 Task: Change the default commit message for merge commits to "Default to pull request title".
Action: Mouse moved to (928, 148)
Screenshot: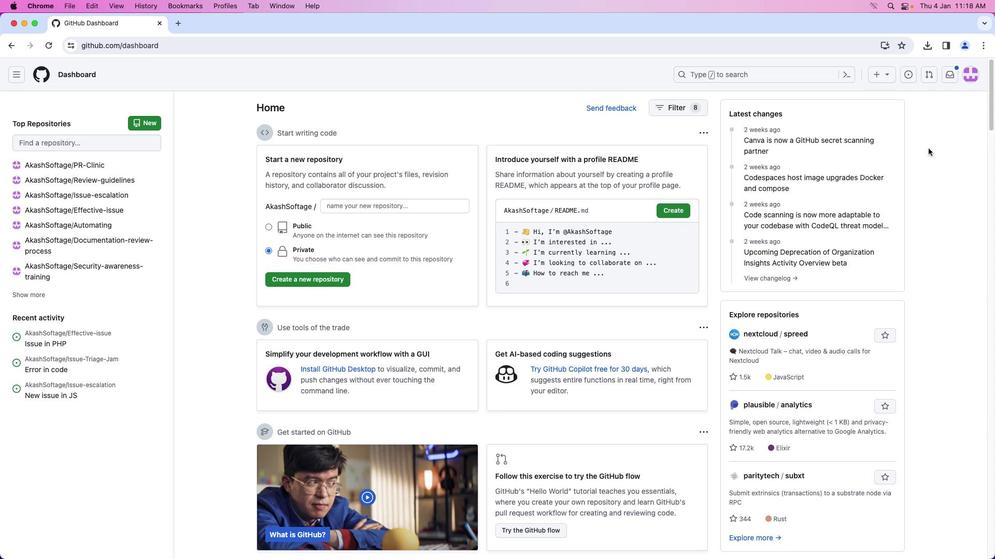 
Action: Mouse pressed left at (928, 148)
Screenshot: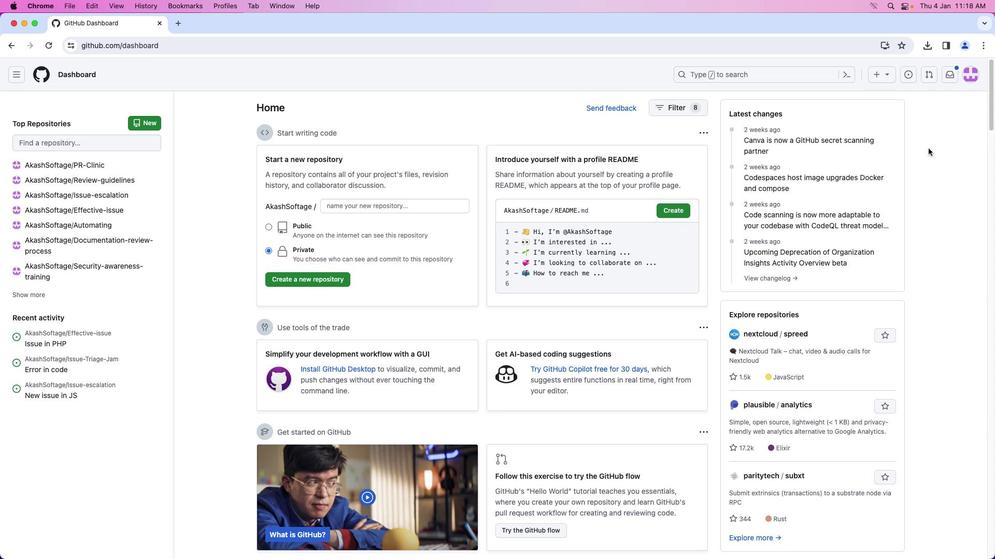 
Action: Mouse moved to (969, 81)
Screenshot: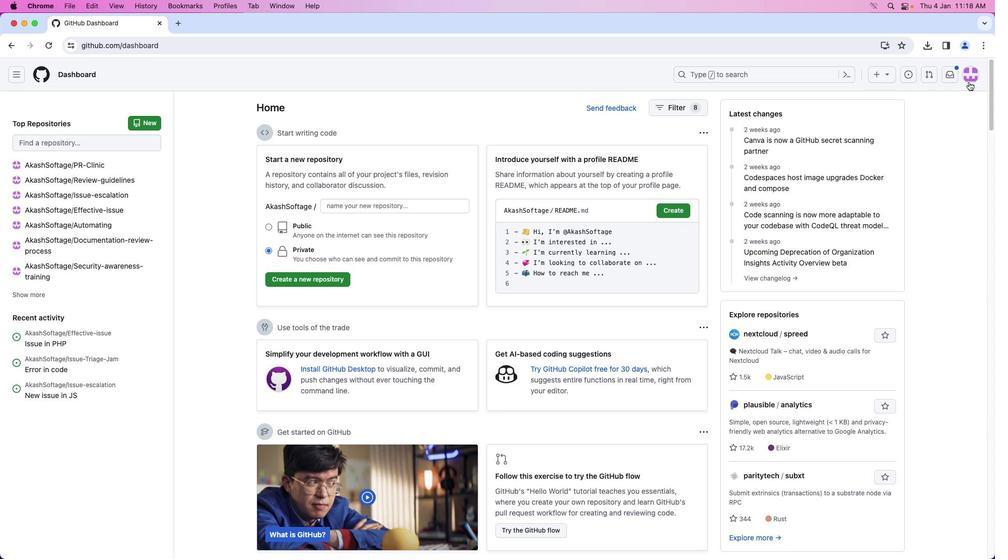 
Action: Mouse pressed left at (969, 81)
Screenshot: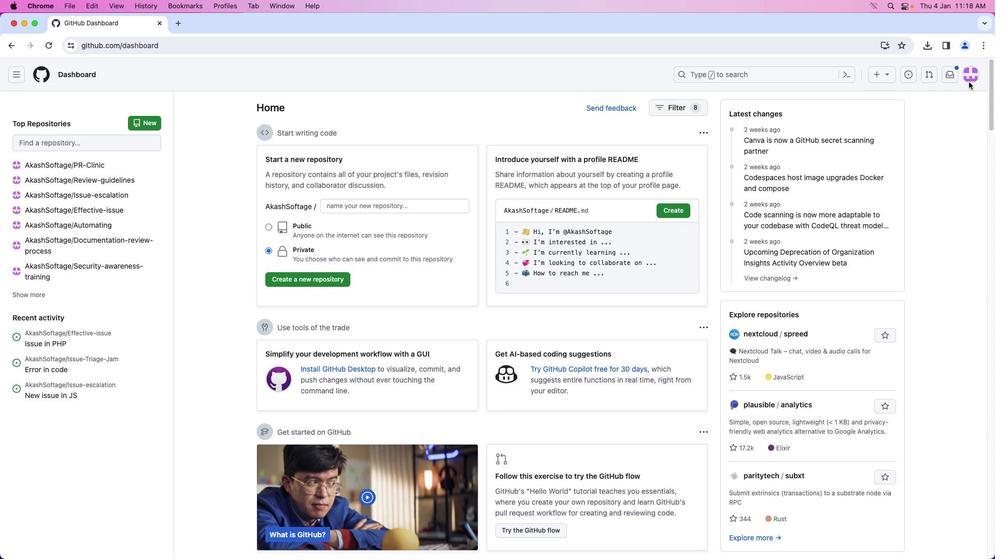
Action: Mouse moved to (936, 163)
Screenshot: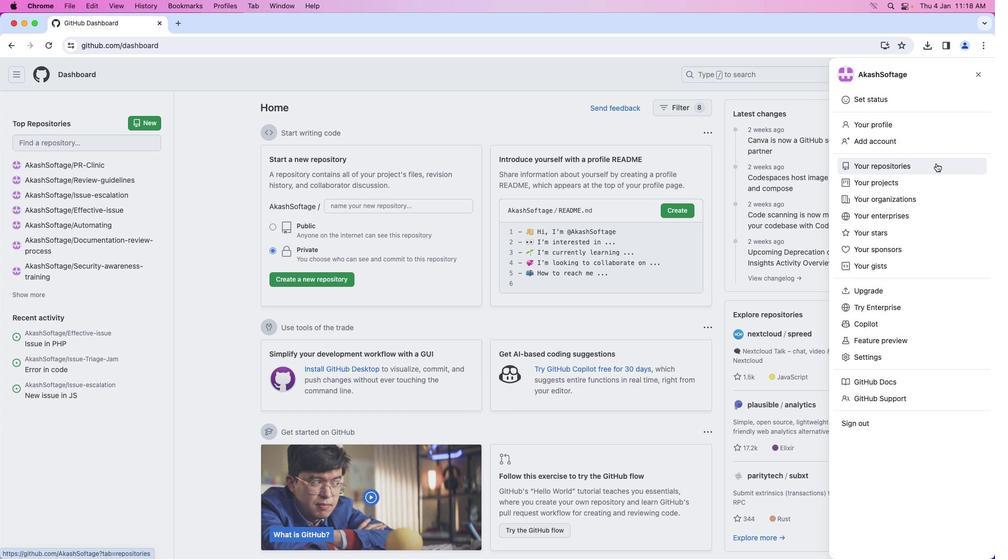
Action: Mouse pressed left at (936, 163)
Screenshot: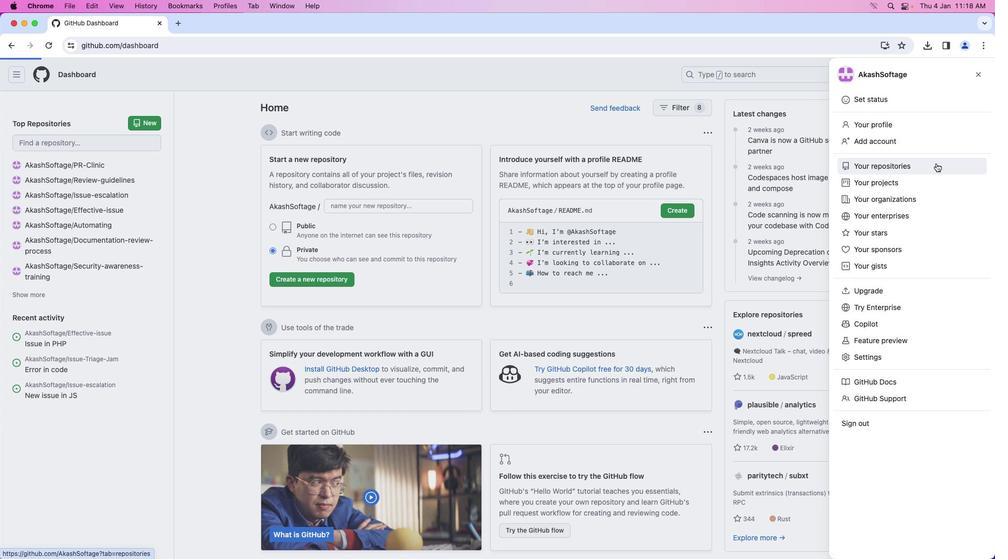 
Action: Mouse moved to (354, 172)
Screenshot: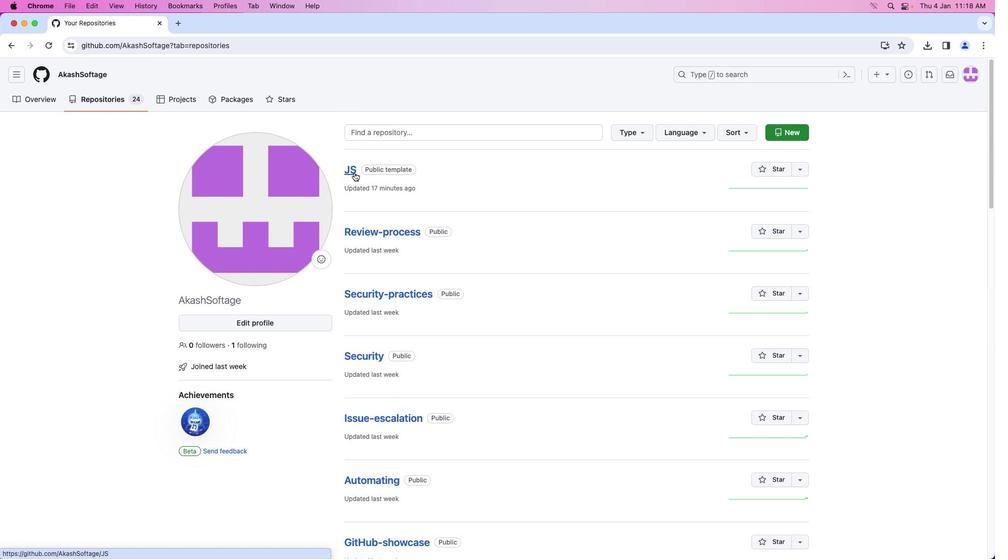 
Action: Mouse pressed left at (354, 172)
Screenshot: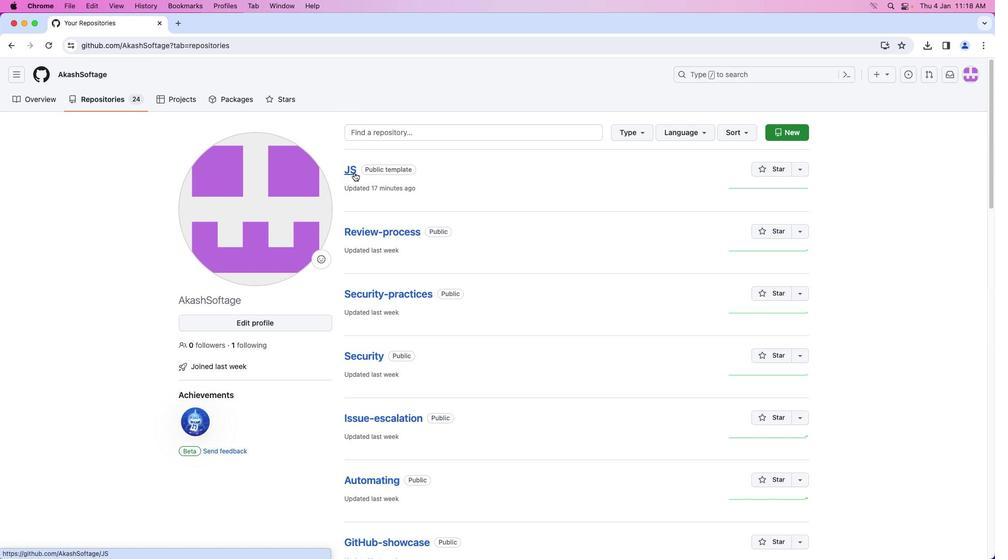 
Action: Mouse moved to (506, 101)
Screenshot: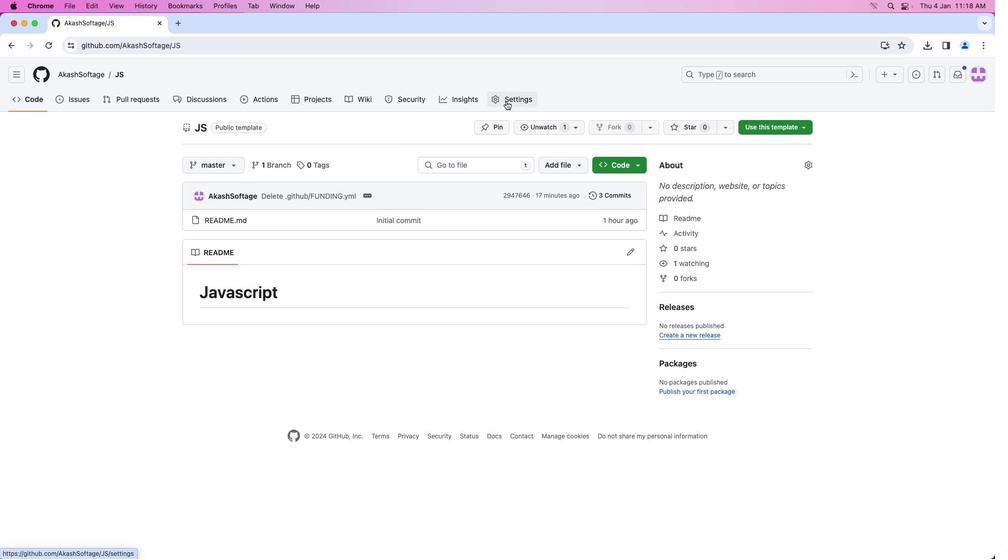 
Action: Mouse pressed left at (506, 101)
Screenshot: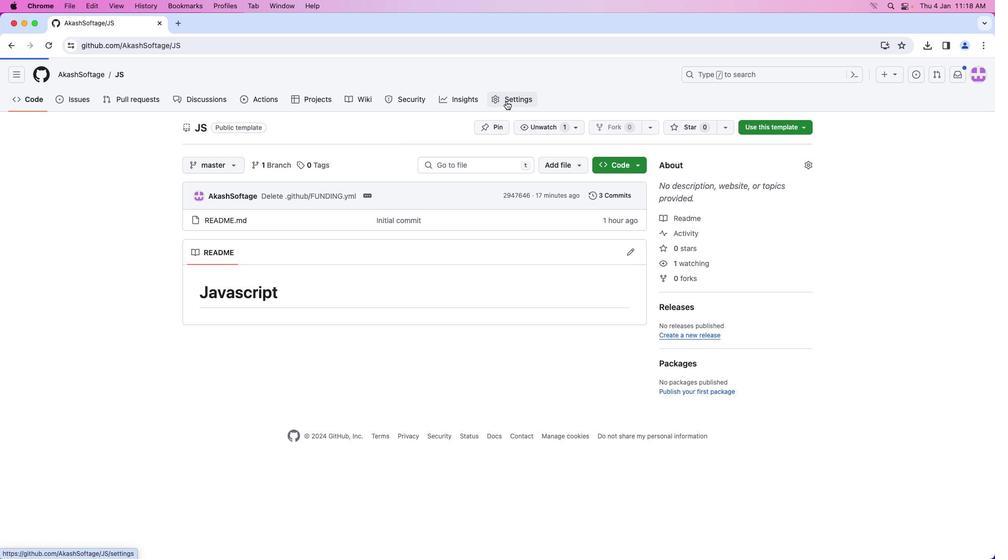 
Action: Mouse moved to (443, 160)
Screenshot: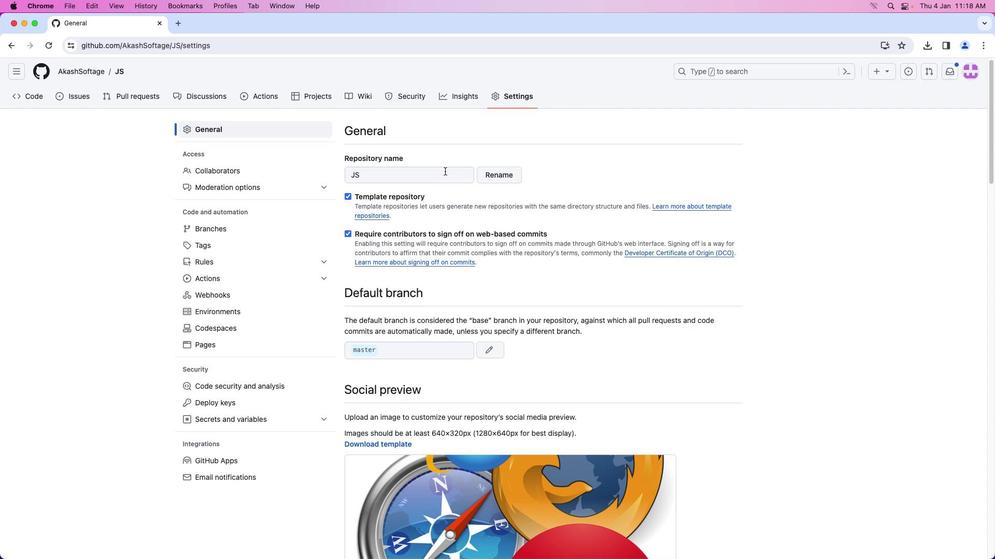 
Action: Mouse scrolled (443, 160) with delta (0, 0)
Screenshot: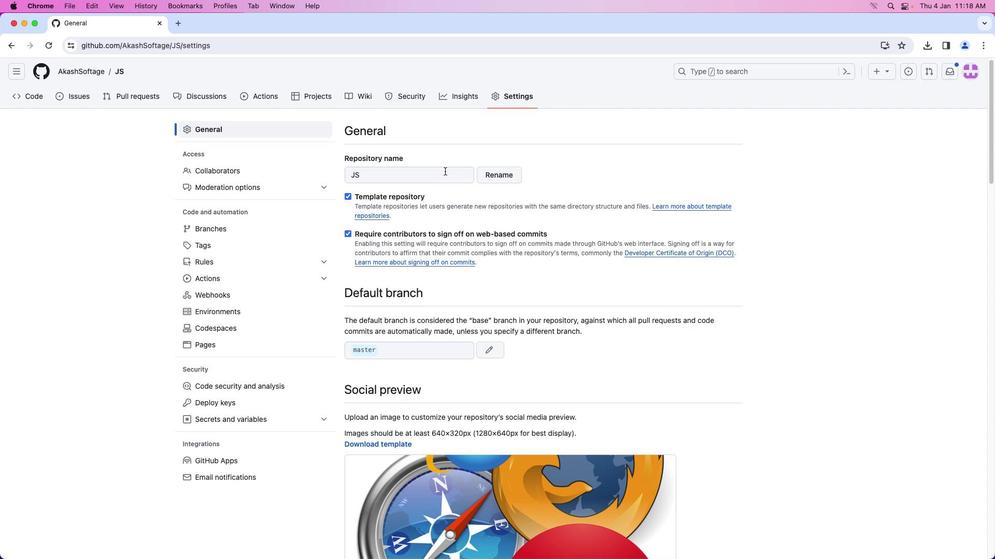 
Action: Mouse moved to (443, 170)
Screenshot: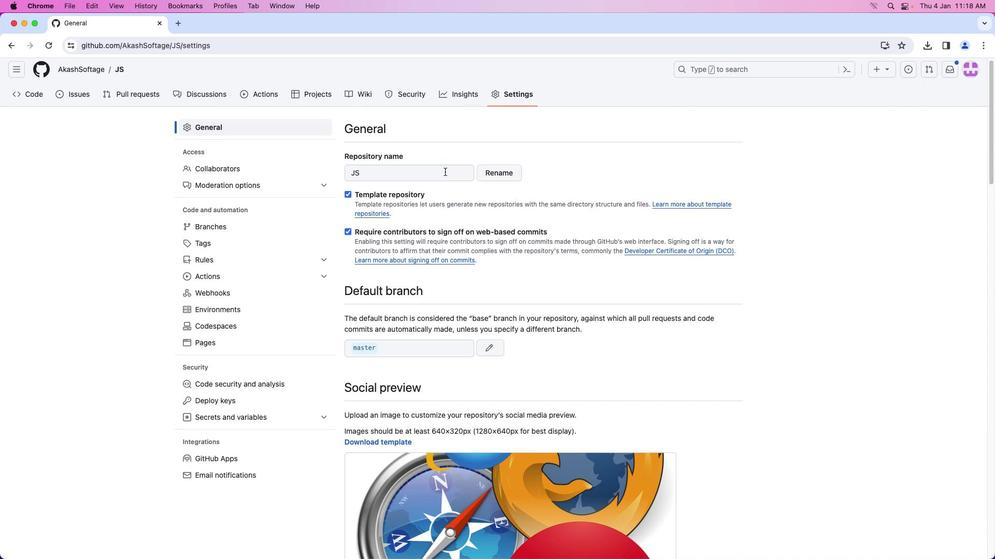 
Action: Mouse scrolled (443, 170) with delta (0, 0)
Screenshot: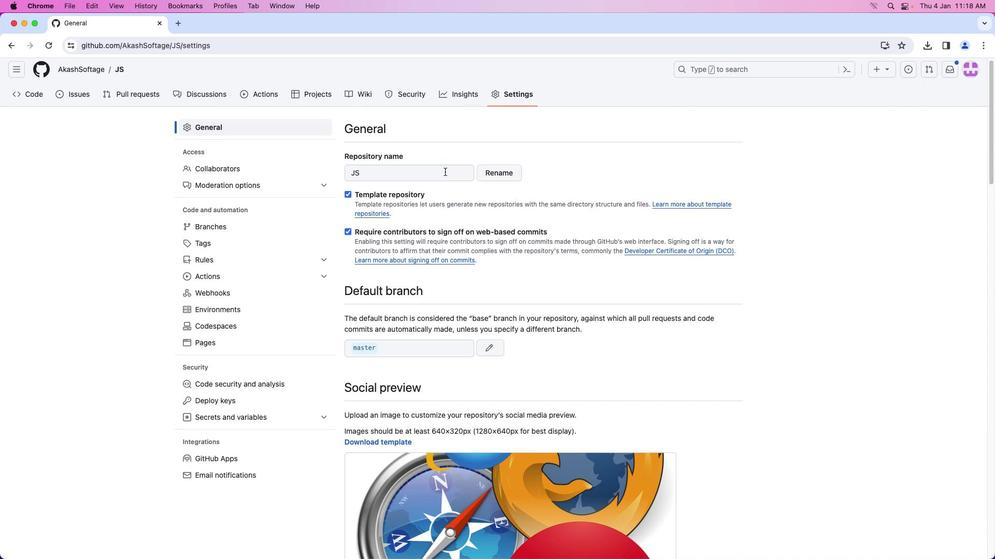 
Action: Mouse moved to (445, 171)
Screenshot: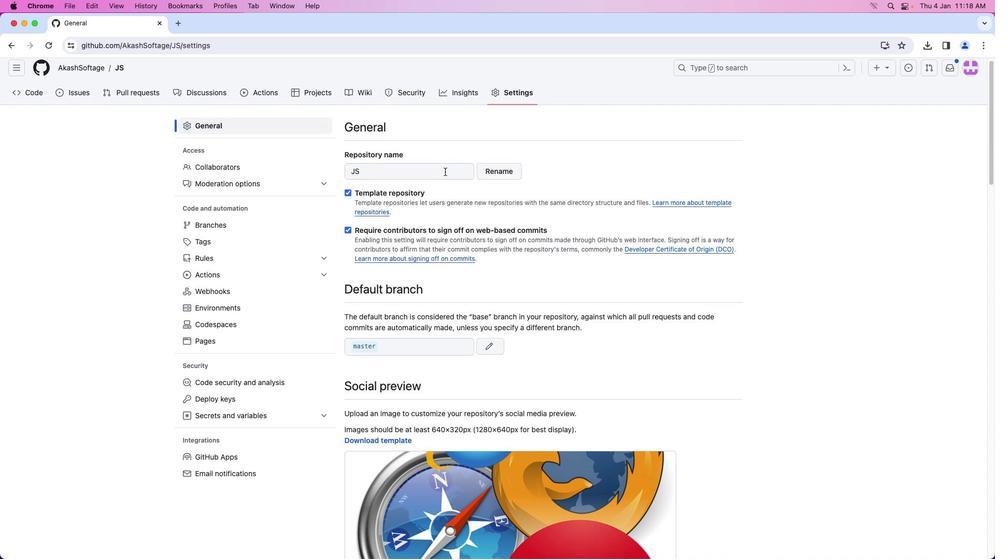 
Action: Mouse scrolled (445, 171) with delta (0, 0)
Screenshot: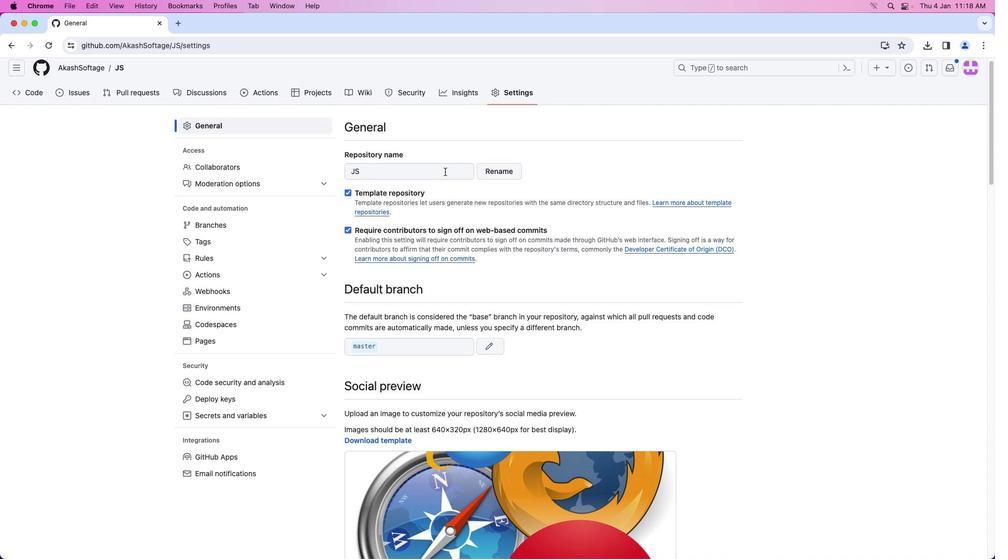 
Action: Mouse moved to (451, 173)
Screenshot: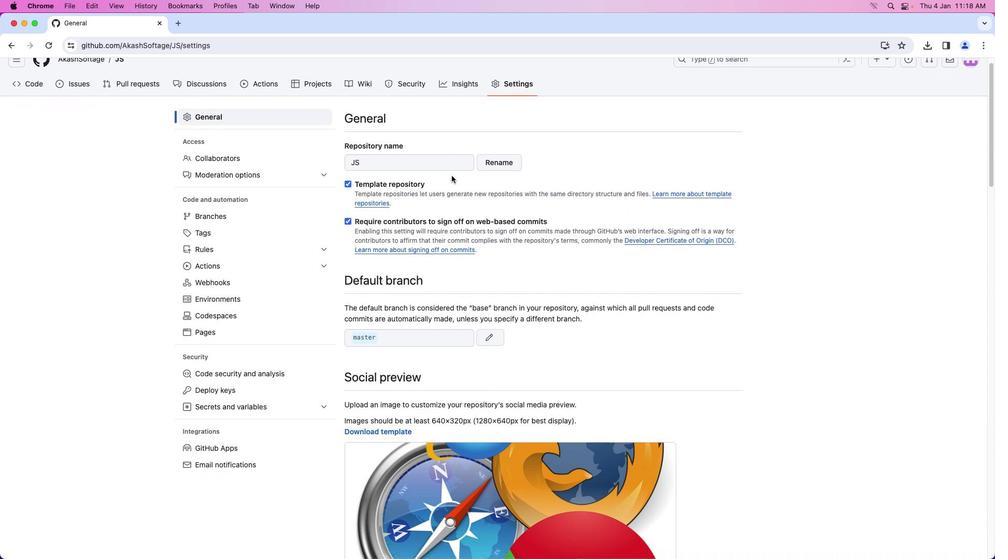 
Action: Mouse scrolled (451, 173) with delta (0, 0)
Screenshot: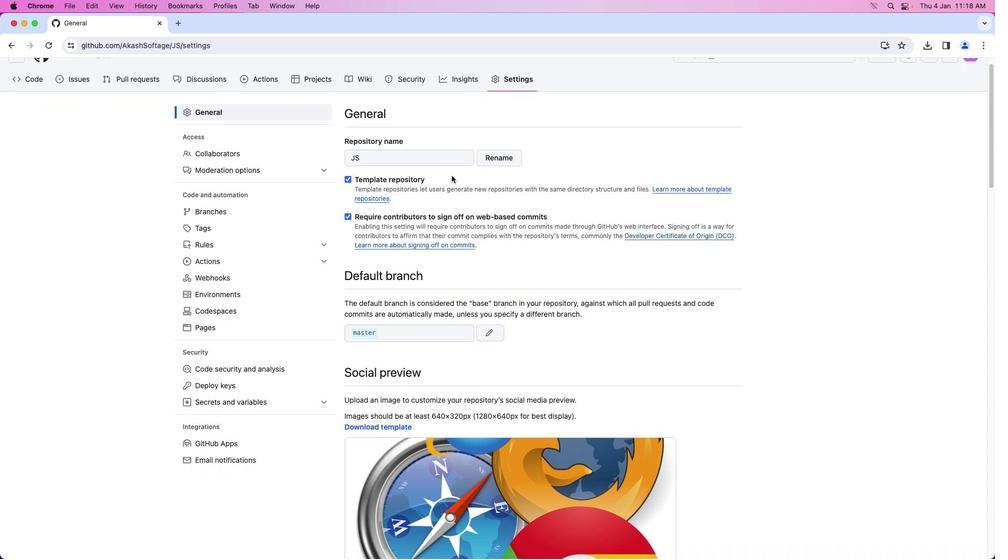 
Action: Mouse moved to (452, 174)
Screenshot: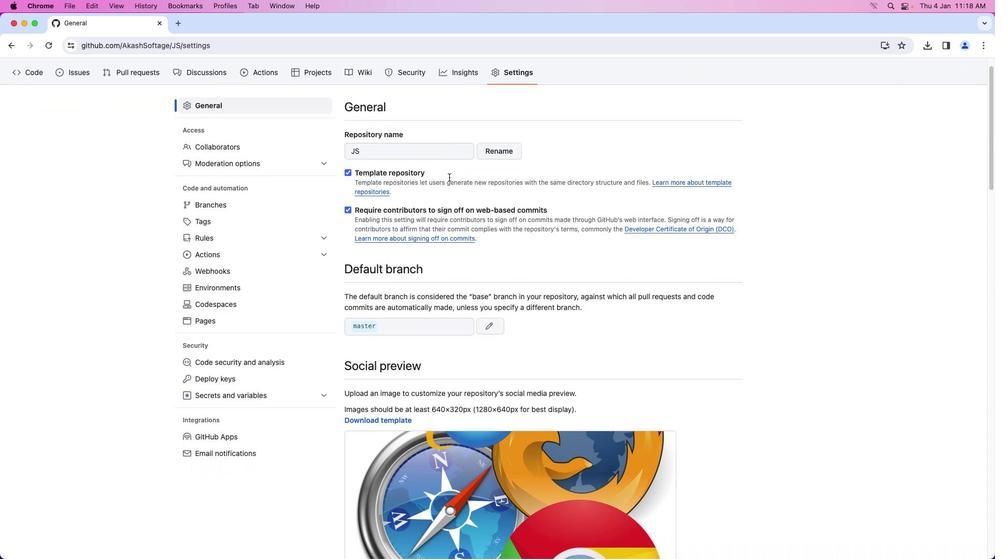
Action: Mouse scrolled (452, 174) with delta (0, 0)
Screenshot: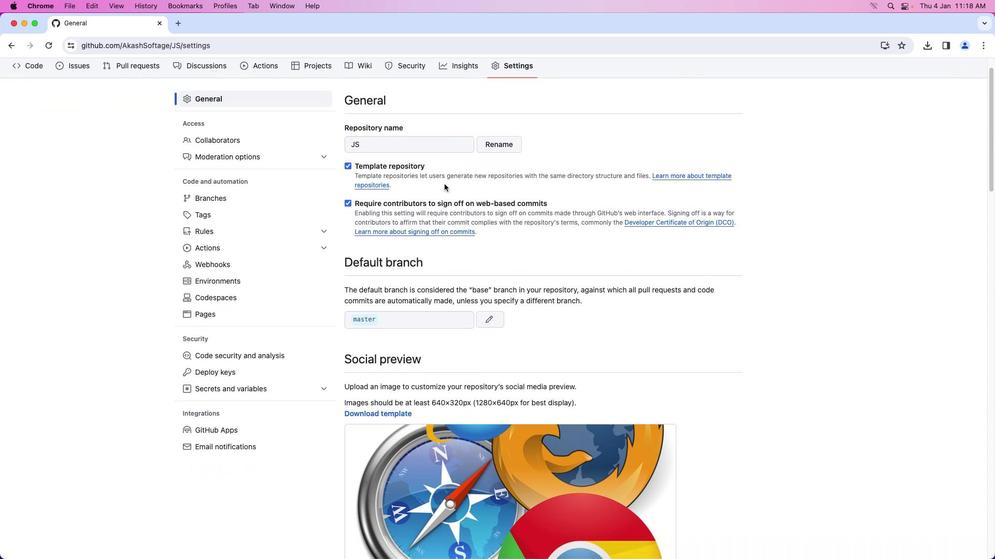 
Action: Mouse moved to (452, 175)
Screenshot: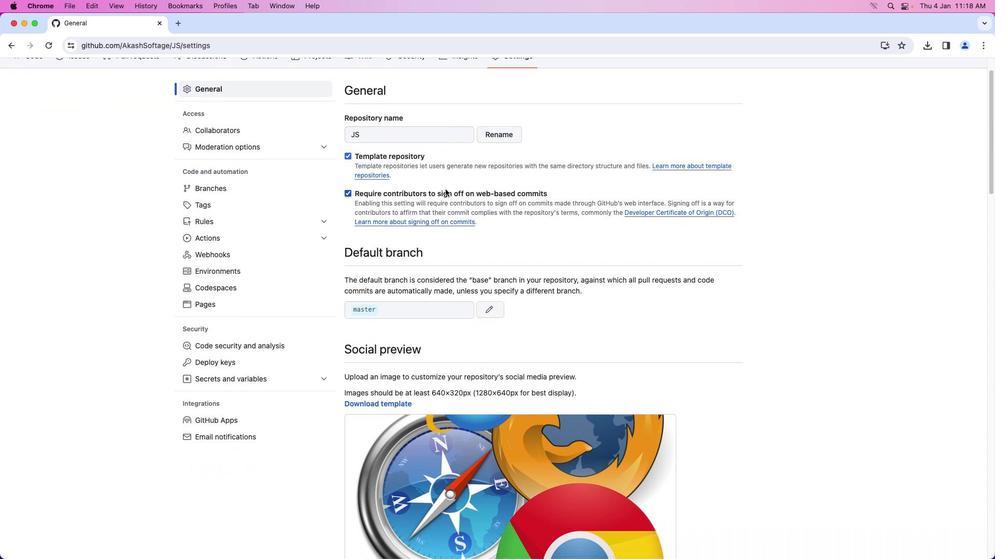 
Action: Mouse scrolled (452, 175) with delta (0, 0)
Screenshot: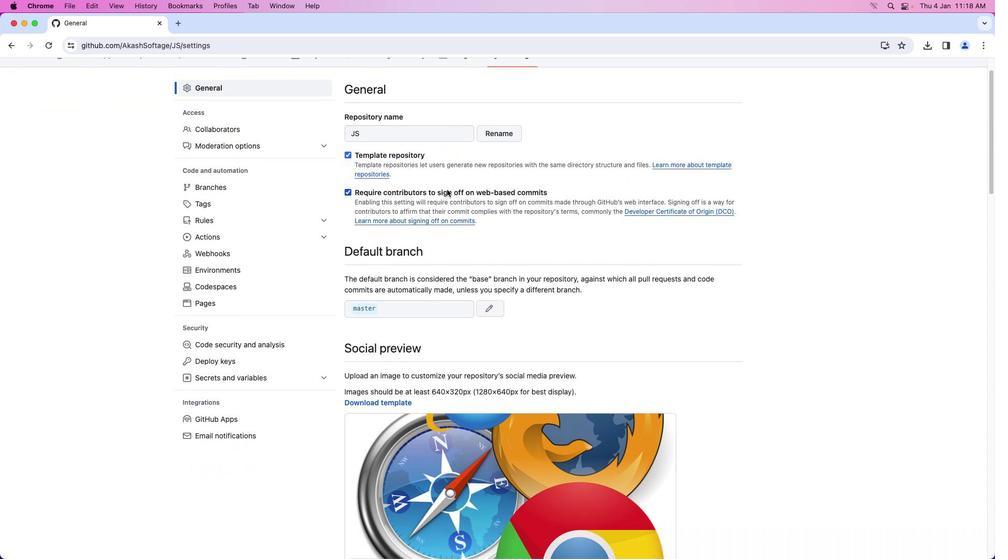 
Action: Mouse moved to (453, 193)
Screenshot: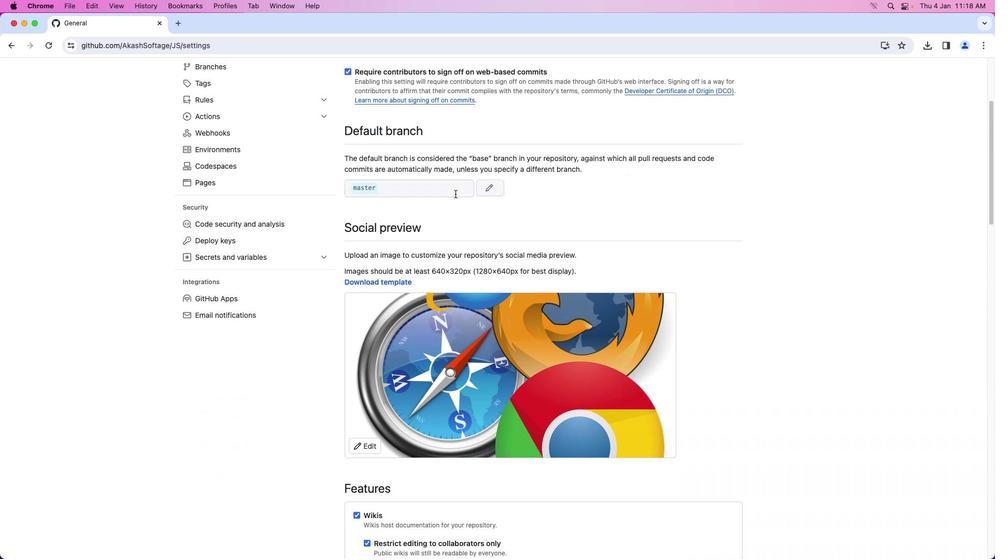
Action: Mouse scrolled (453, 193) with delta (0, 0)
Screenshot: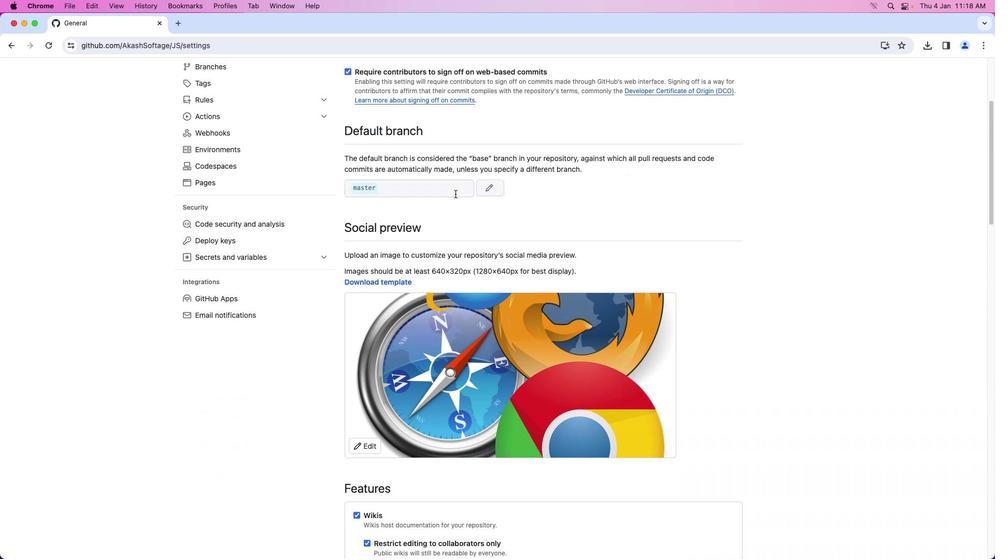 
Action: Mouse moved to (454, 193)
Screenshot: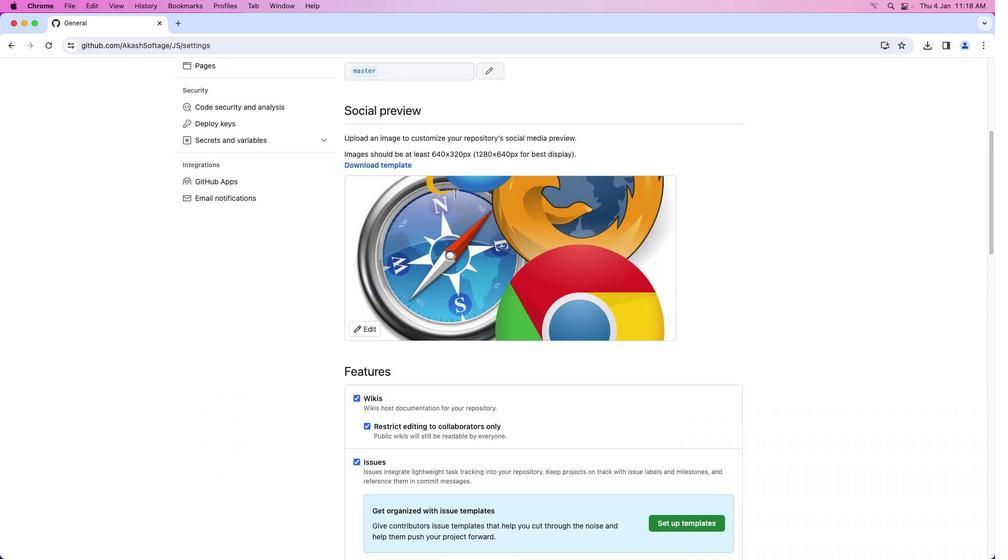 
Action: Mouse scrolled (454, 193) with delta (0, 0)
Screenshot: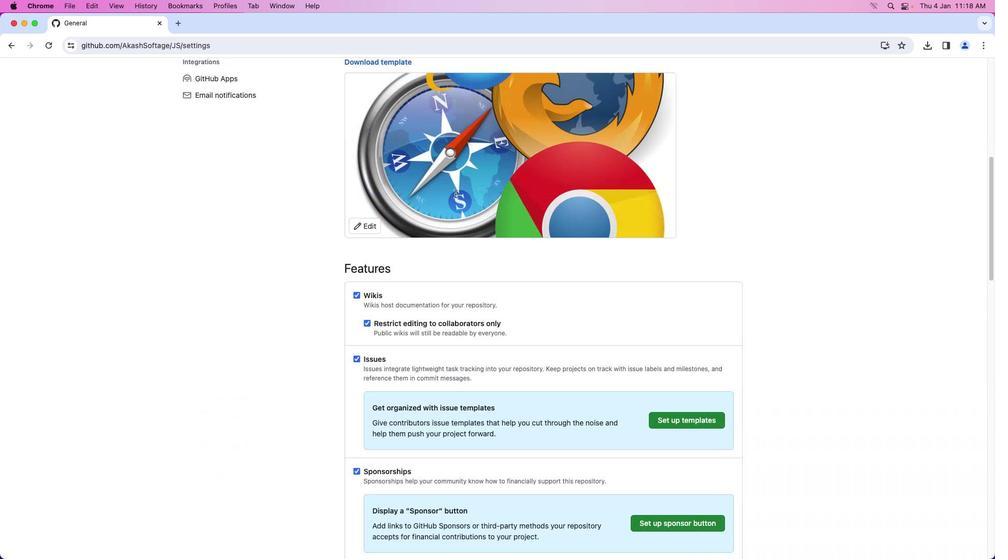 
Action: Mouse moved to (455, 193)
Screenshot: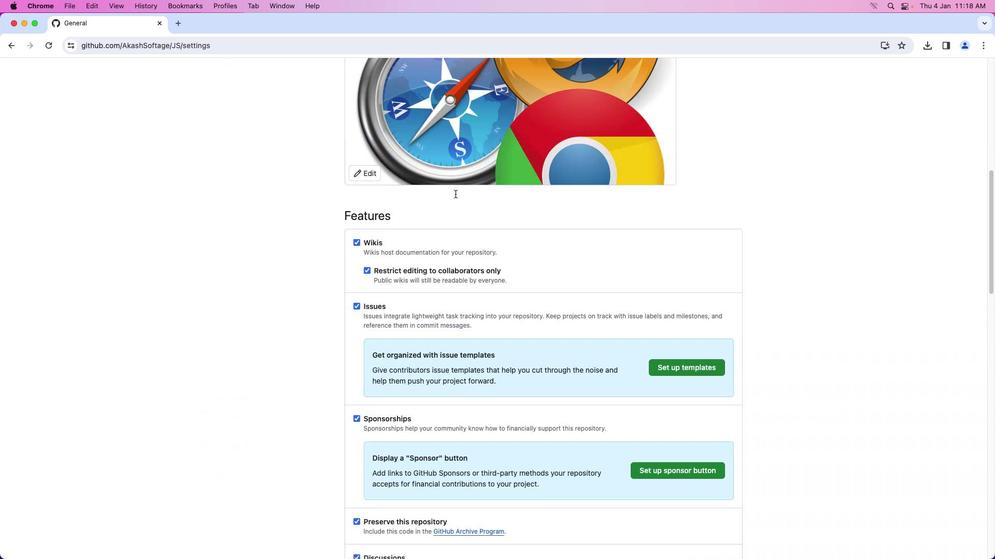 
Action: Mouse scrolled (455, 193) with delta (0, 0)
Screenshot: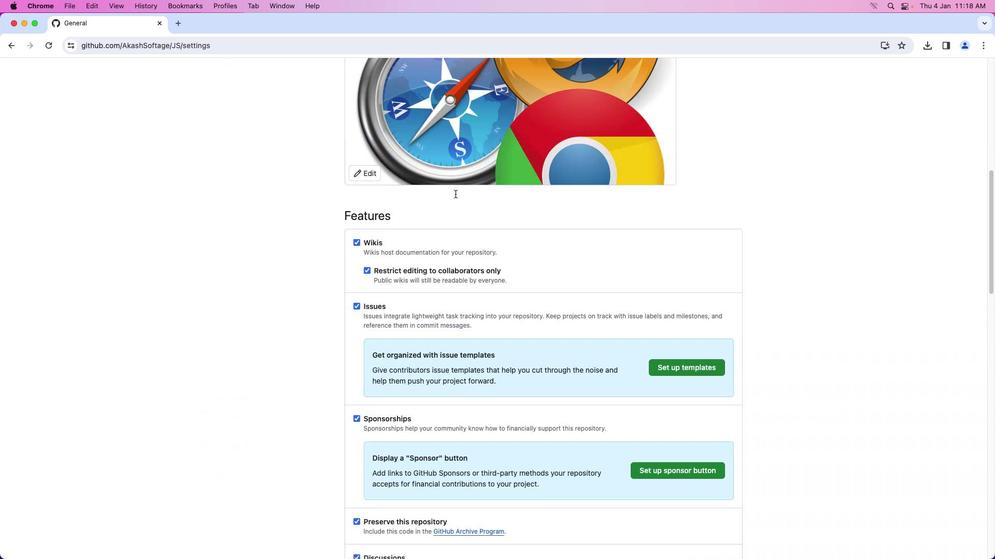 
Action: Mouse moved to (455, 193)
Screenshot: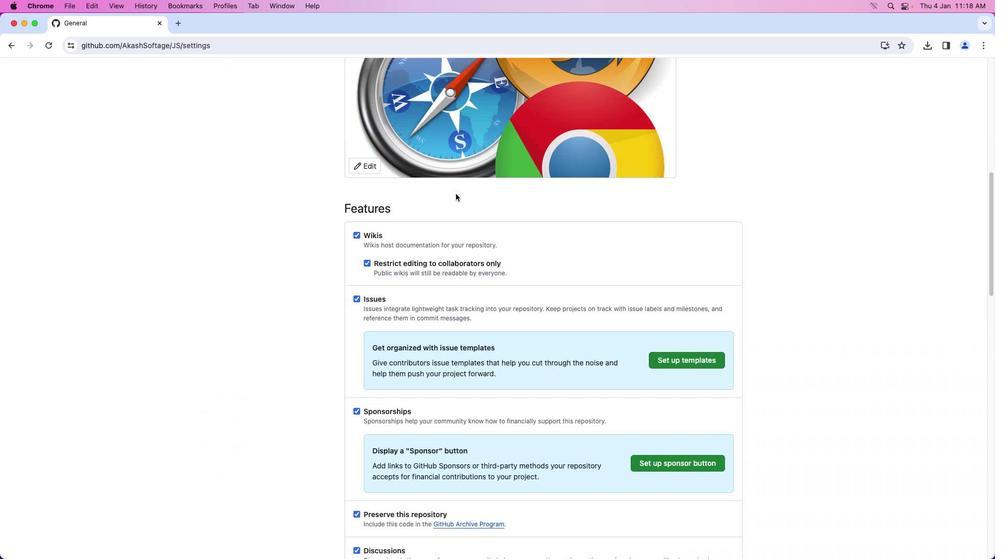 
Action: Mouse scrolled (455, 193) with delta (0, -1)
Screenshot: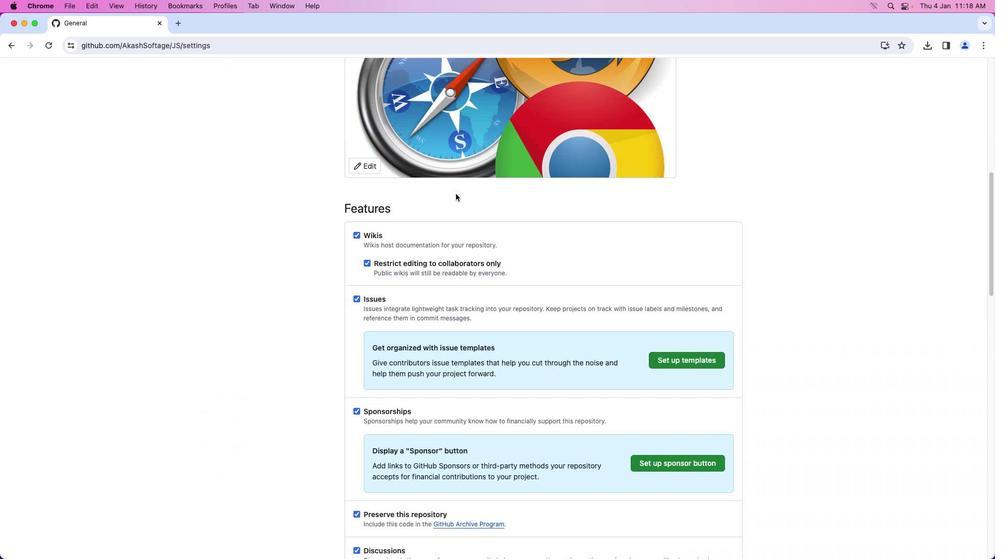 
Action: Mouse scrolled (455, 193) with delta (0, -2)
Screenshot: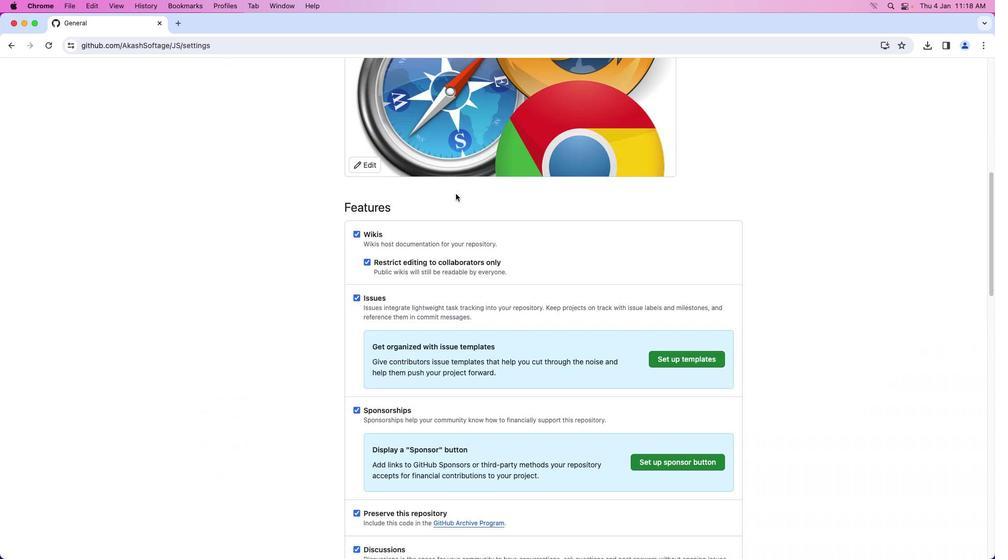 
Action: Mouse scrolled (455, 193) with delta (0, -2)
Screenshot: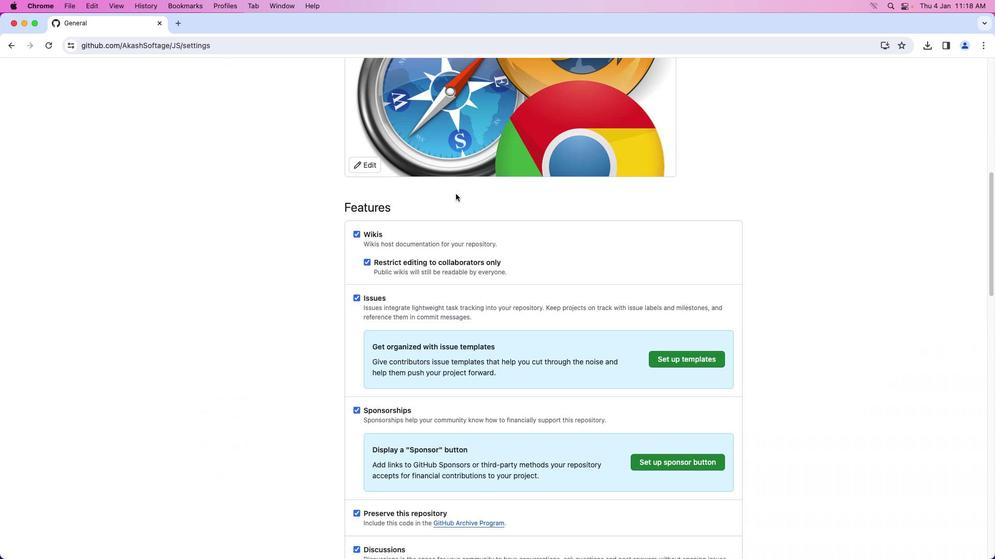 
Action: Mouse moved to (456, 194)
Screenshot: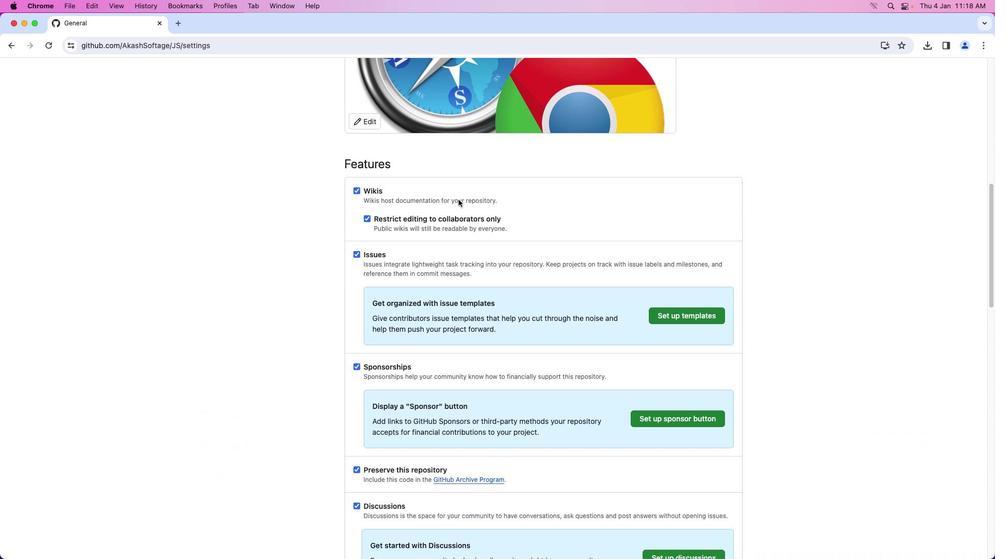 
Action: Mouse scrolled (456, 194) with delta (0, 0)
Screenshot: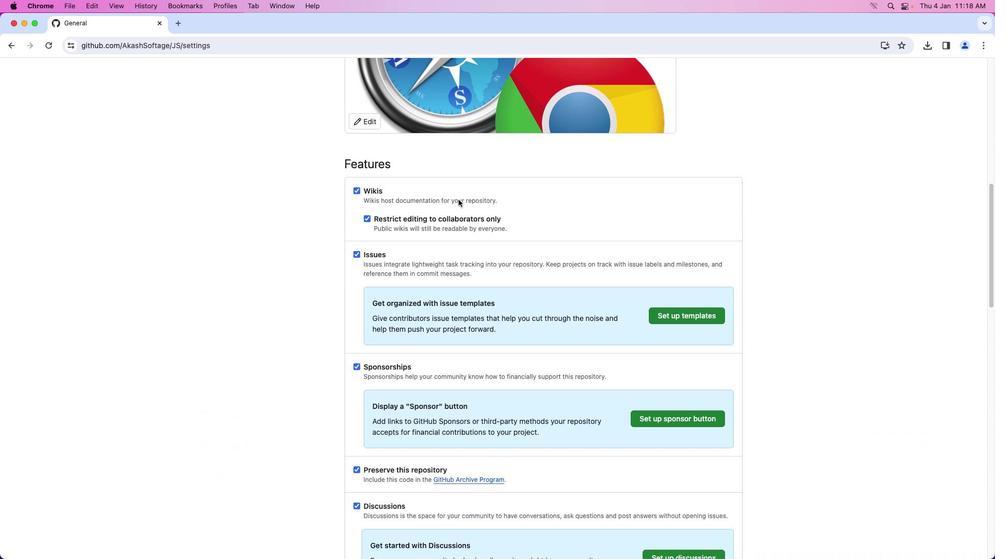 
Action: Mouse moved to (457, 198)
Screenshot: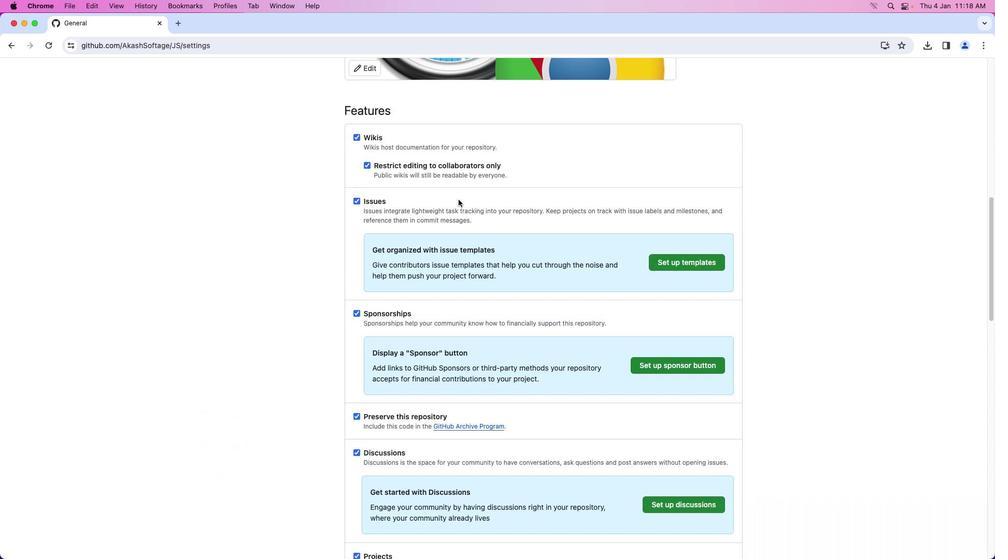 
Action: Mouse scrolled (457, 198) with delta (0, 0)
Screenshot: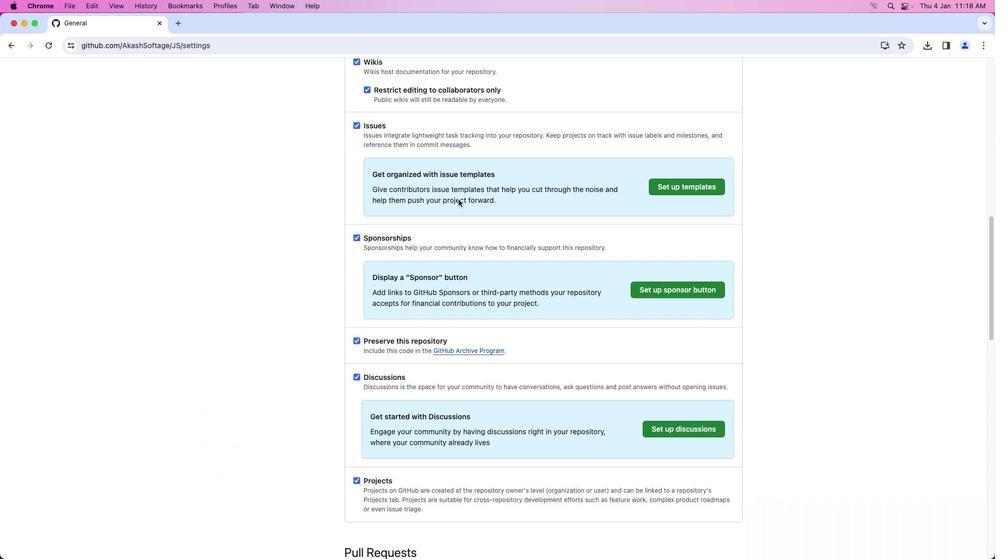 
Action: Mouse moved to (458, 199)
Screenshot: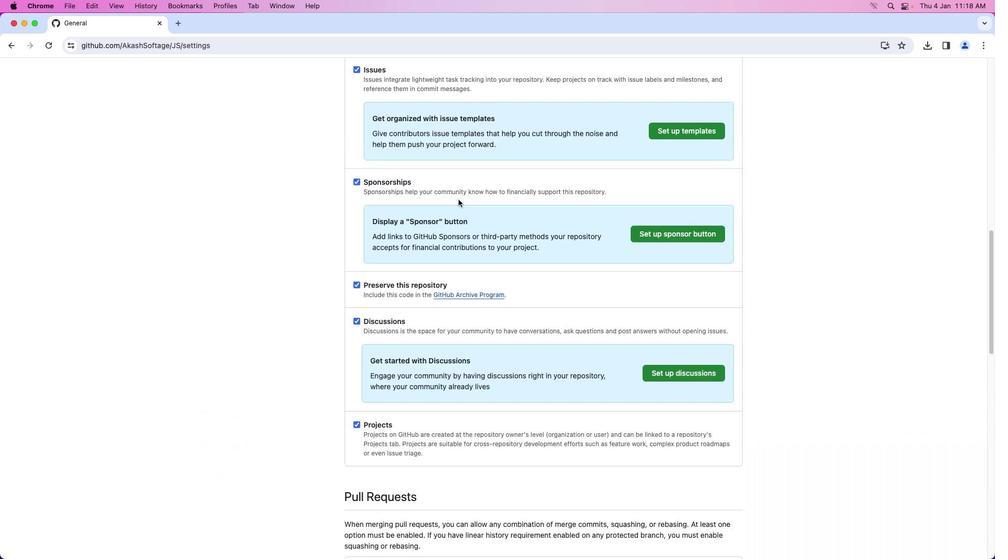 
Action: Mouse scrolled (458, 199) with delta (0, 0)
Screenshot: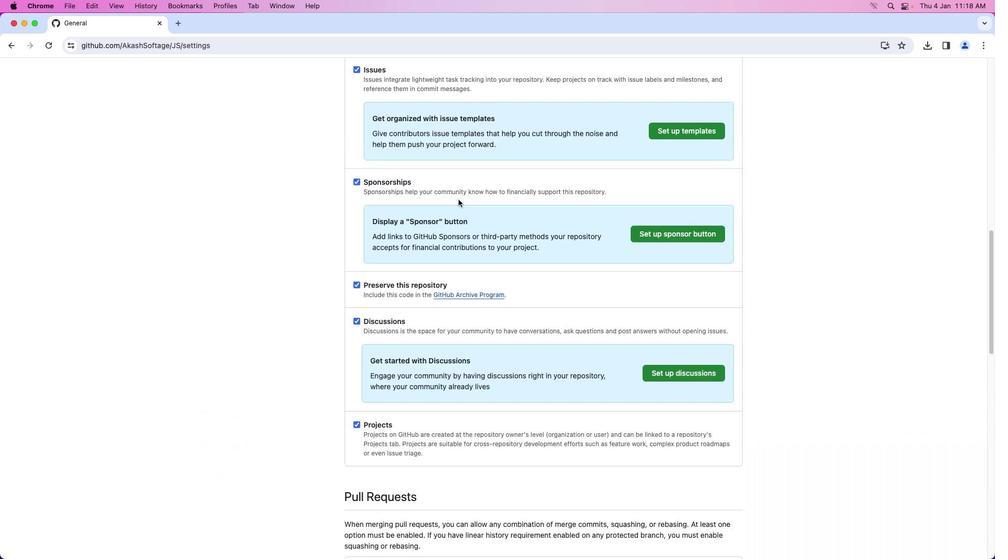 
Action: Mouse moved to (458, 199)
Screenshot: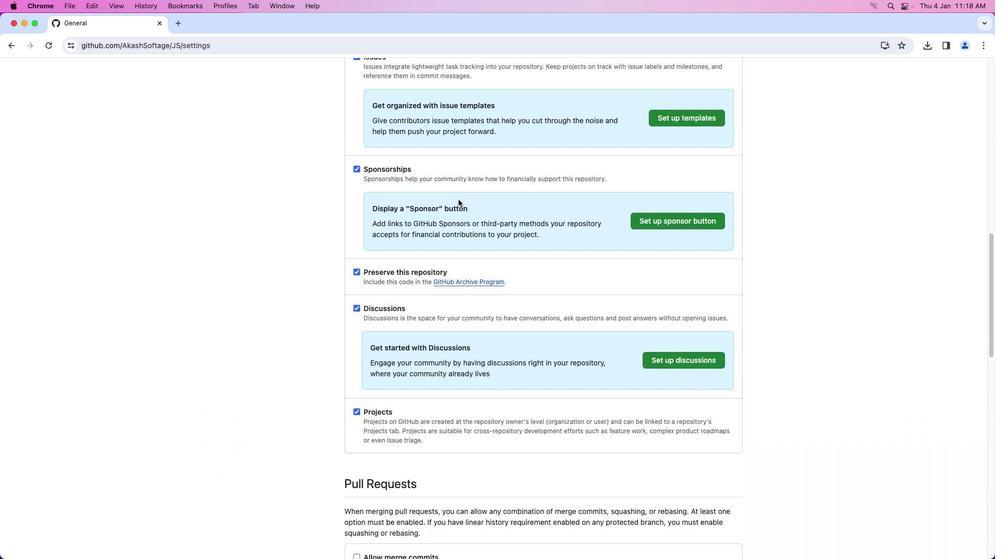 
Action: Mouse scrolled (458, 199) with delta (0, -1)
Screenshot: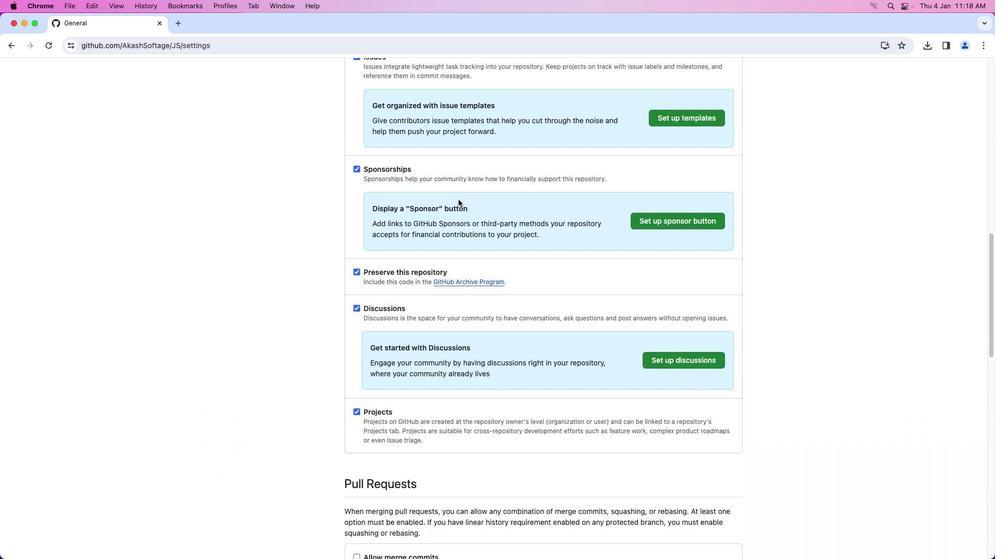
Action: Mouse moved to (458, 199)
Screenshot: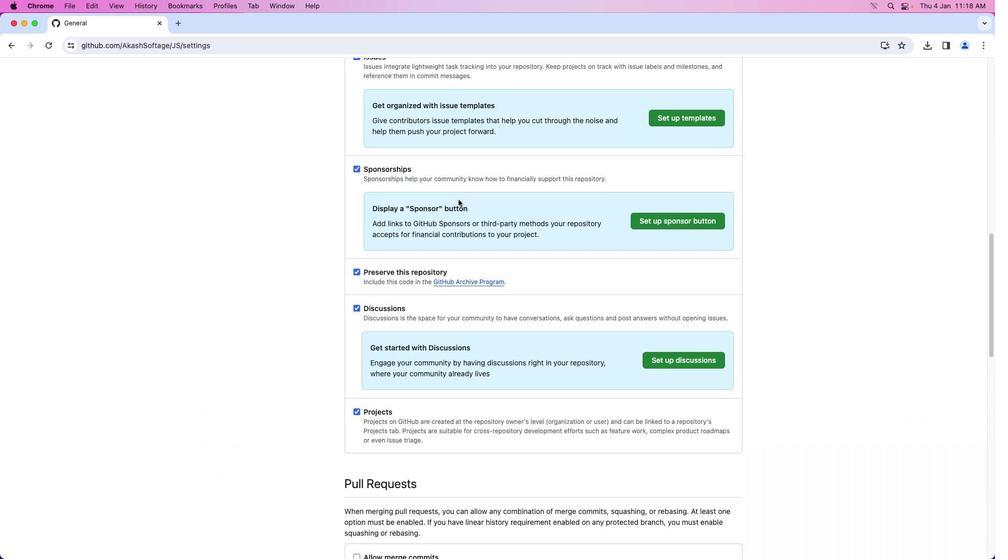 
Action: Mouse scrolled (458, 199) with delta (0, -1)
Screenshot: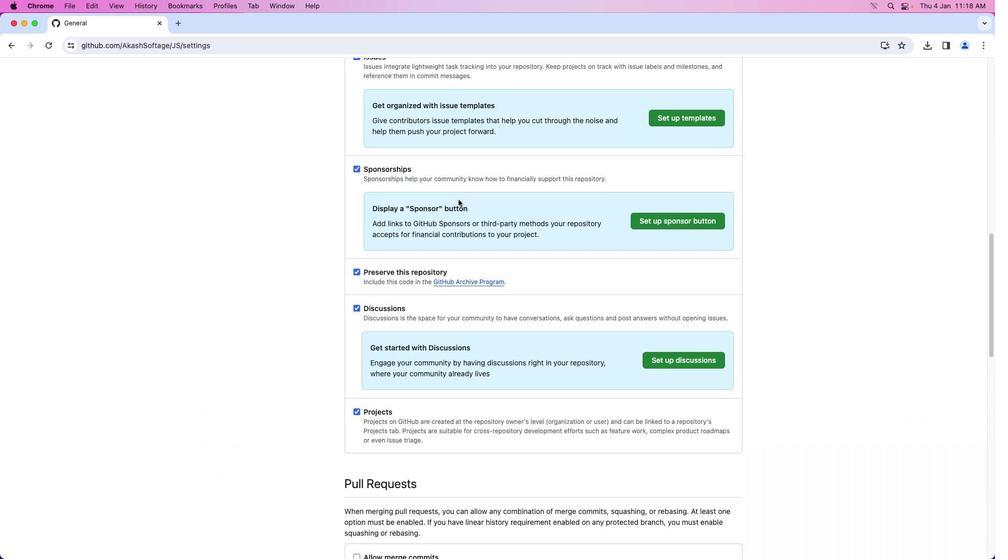 
Action: Mouse moved to (458, 200)
Screenshot: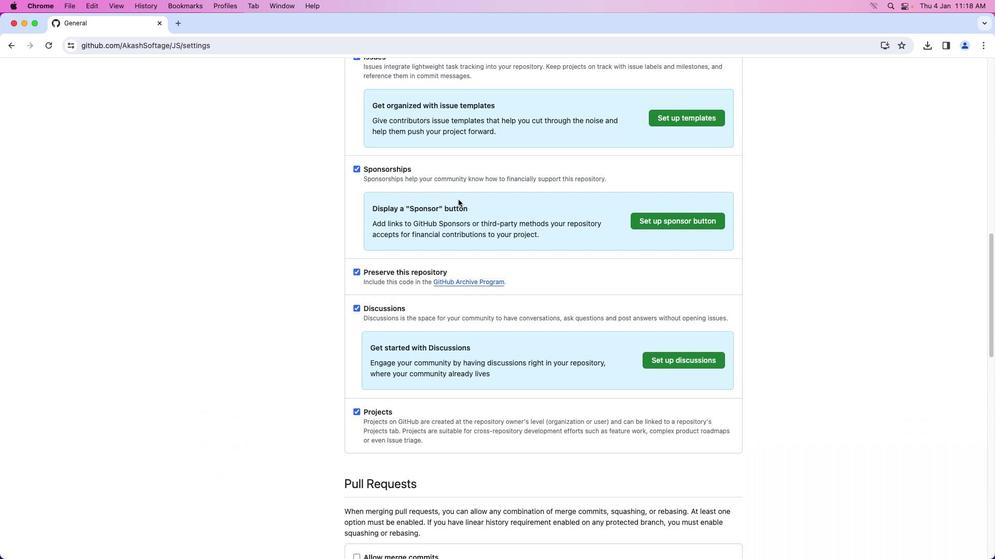 
Action: Mouse scrolled (458, 200) with delta (0, 0)
Screenshot: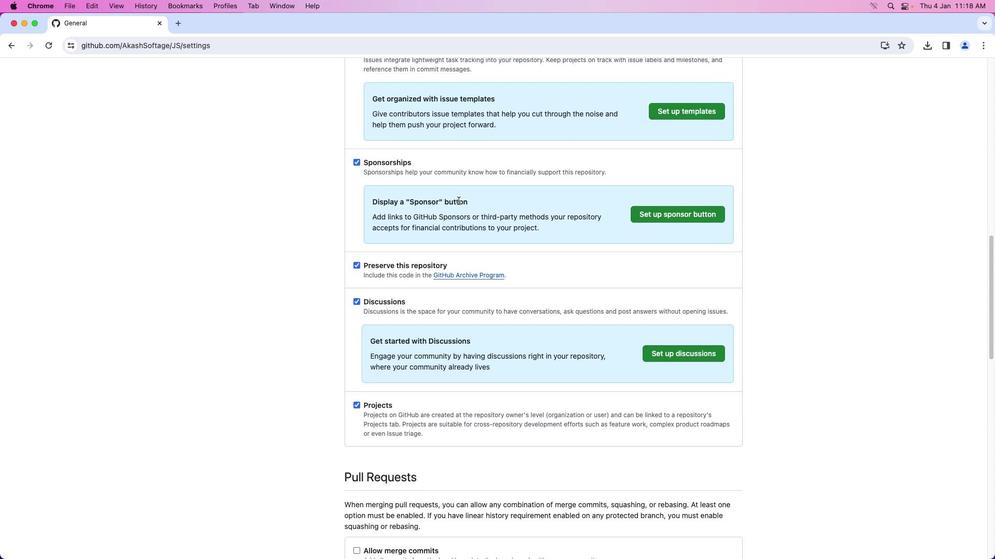 
Action: Mouse moved to (458, 200)
Screenshot: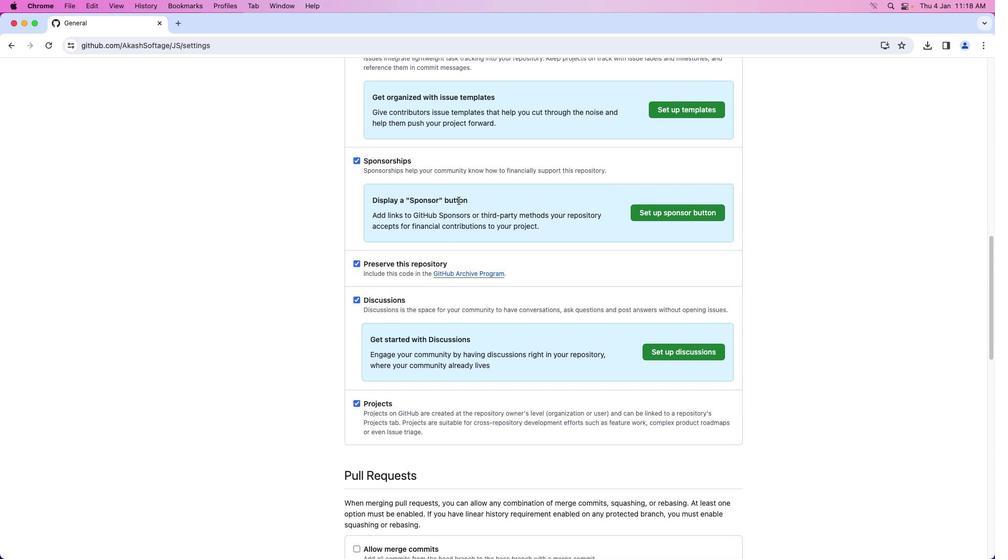 
Action: Mouse scrolled (458, 200) with delta (0, 0)
Screenshot: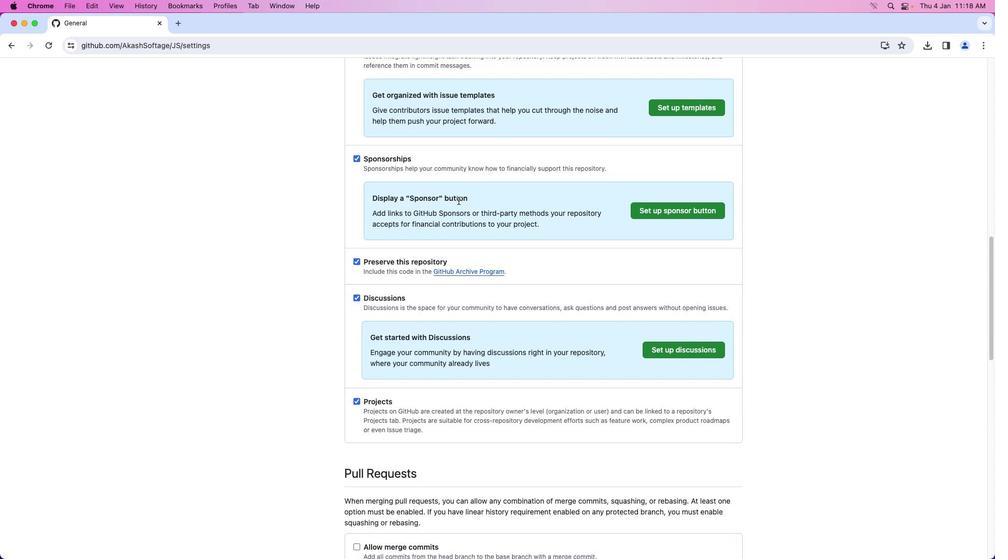 
Action: Mouse moved to (458, 200)
Screenshot: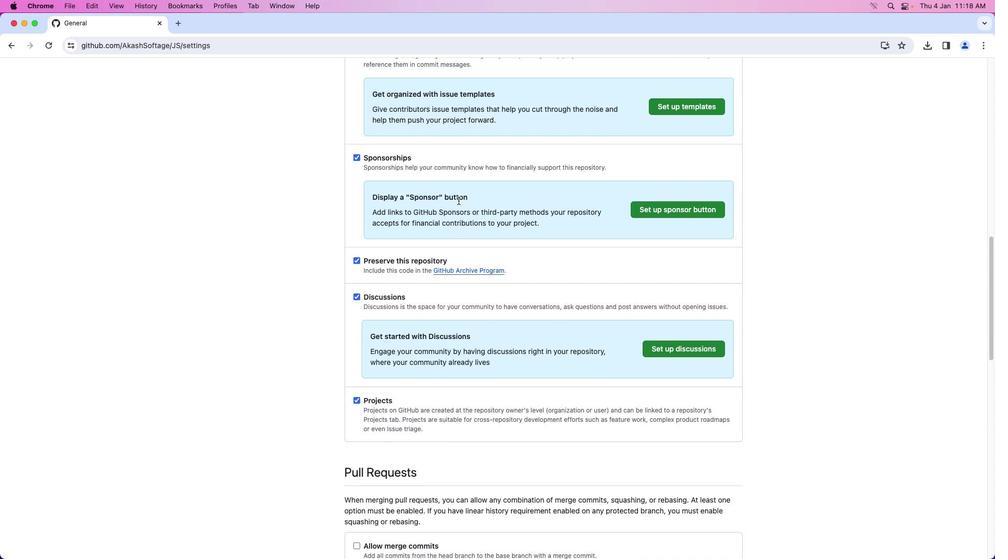 
Action: Mouse scrolled (458, 200) with delta (0, 0)
Screenshot: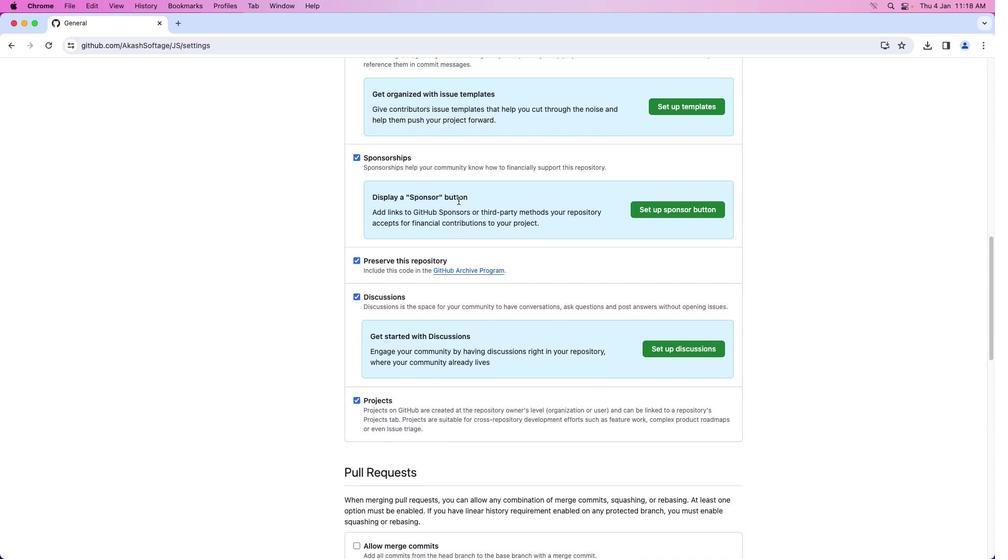 
Action: Mouse scrolled (458, 200) with delta (0, 0)
Screenshot: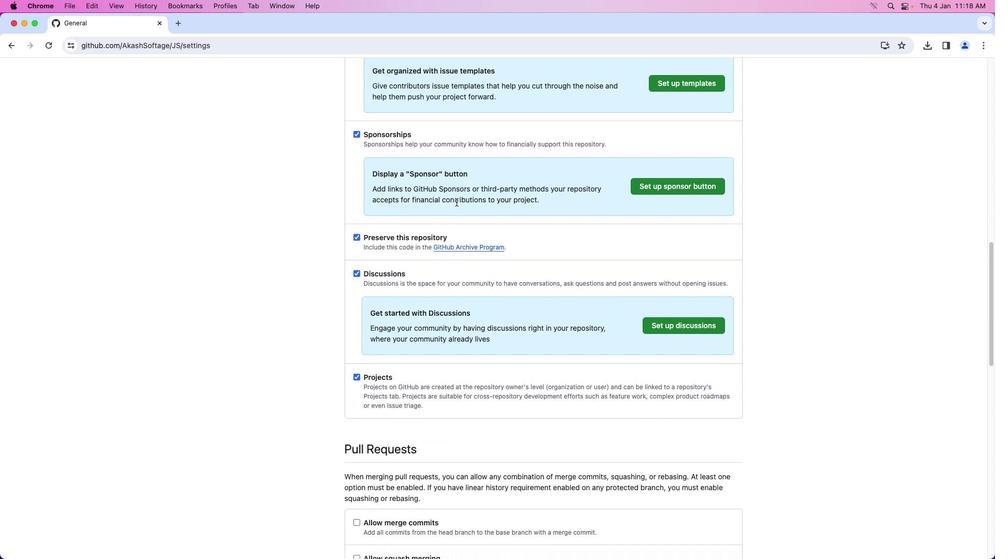 
Action: Mouse moved to (458, 201)
Screenshot: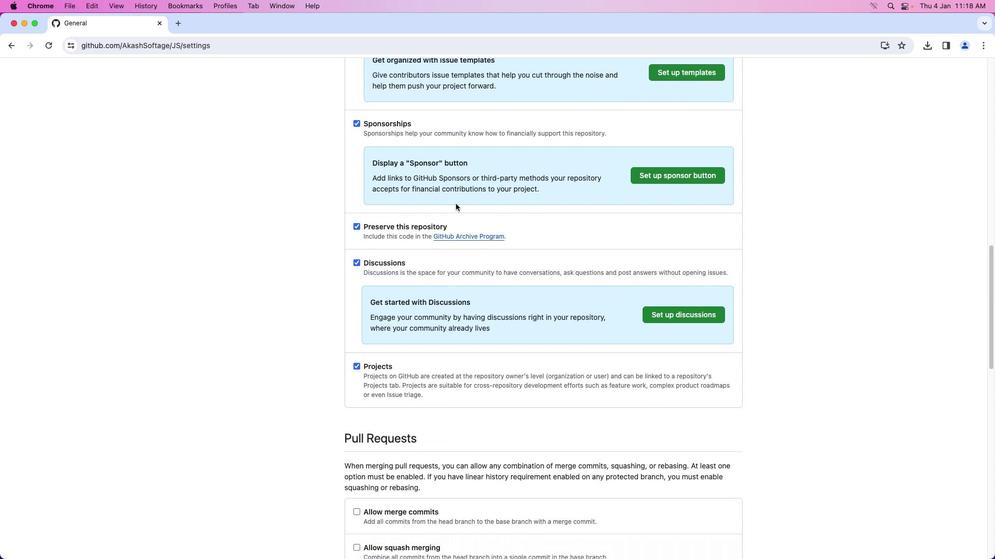 
Action: Mouse scrolled (458, 201) with delta (0, 0)
Screenshot: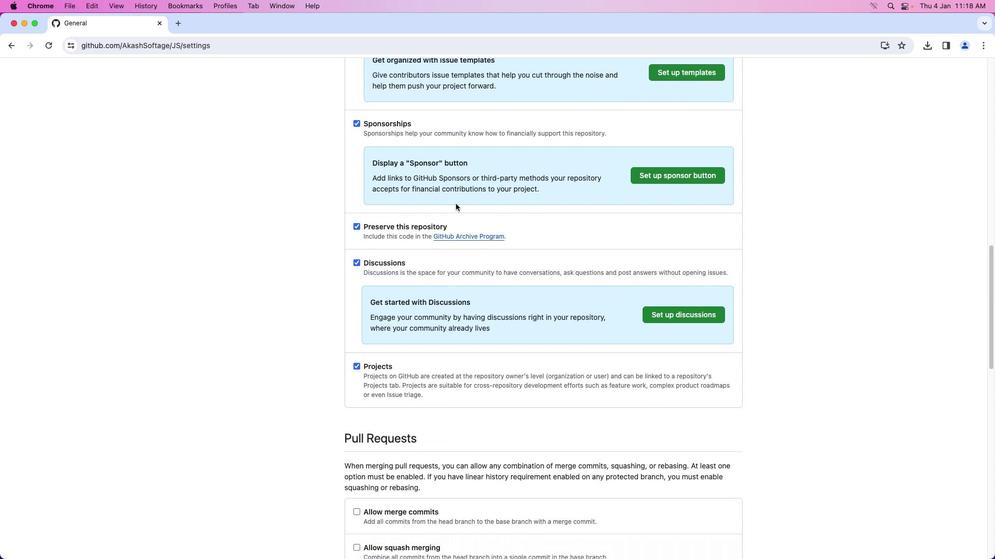 
Action: Mouse moved to (457, 201)
Screenshot: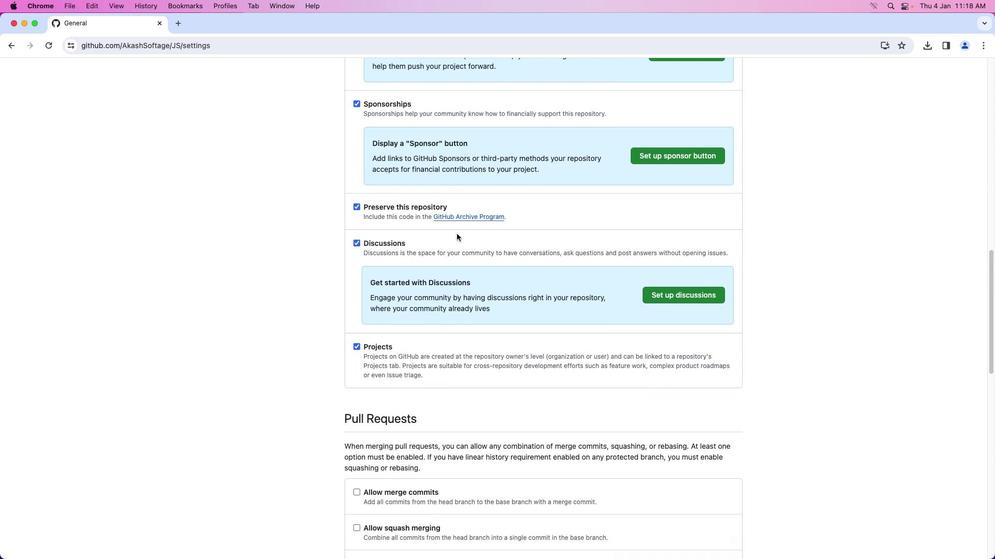 
Action: Mouse scrolled (457, 201) with delta (0, 0)
Screenshot: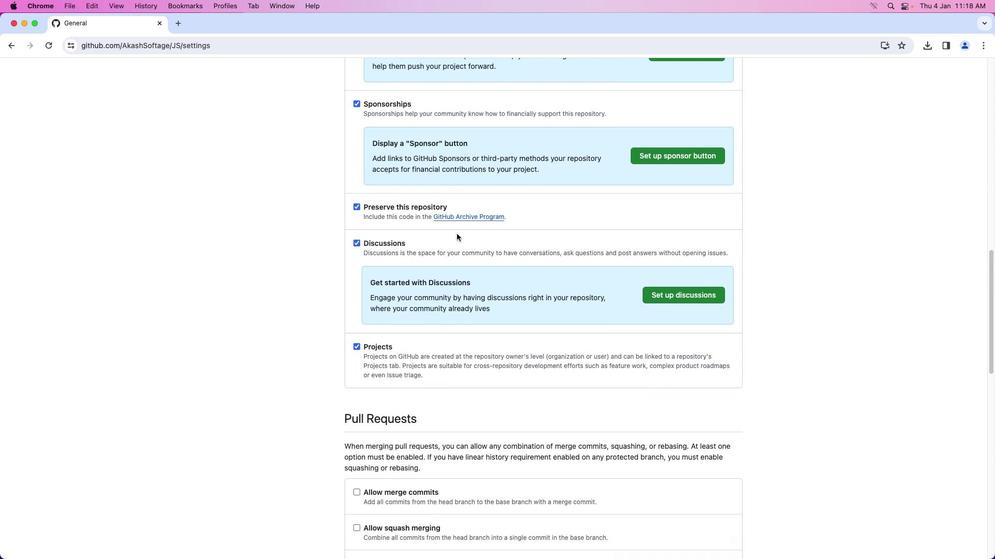 
Action: Mouse moved to (452, 286)
Screenshot: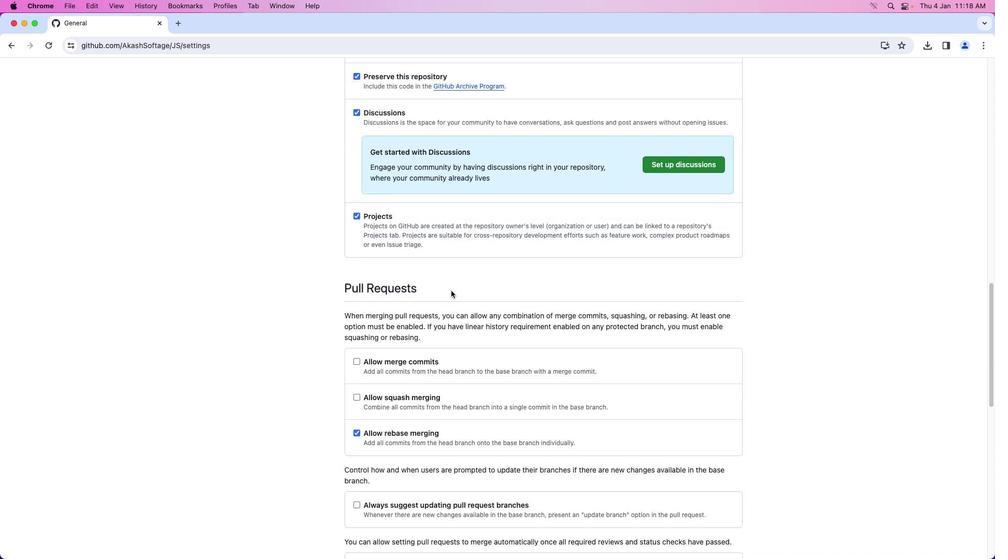 
Action: Mouse scrolled (452, 286) with delta (0, 0)
Screenshot: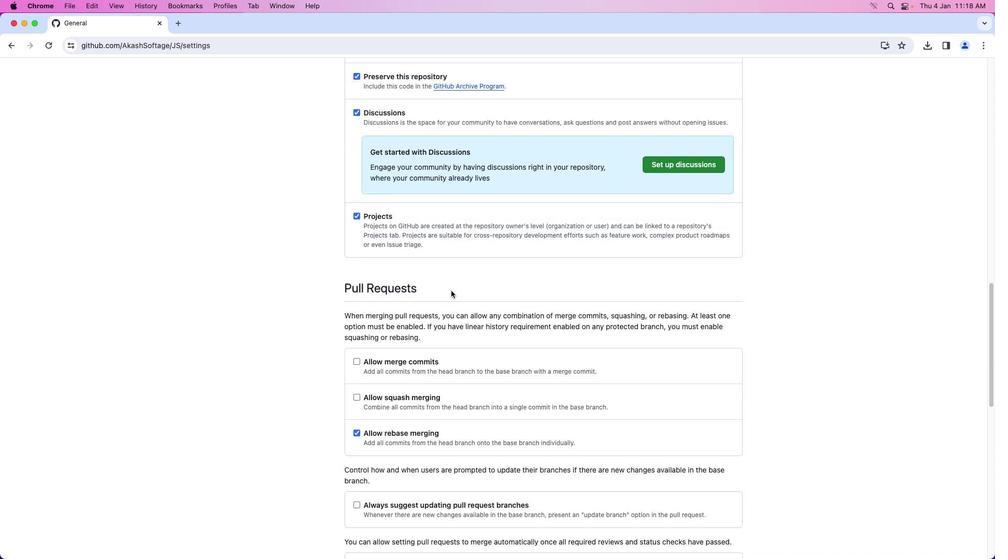 
Action: Mouse moved to (451, 290)
Screenshot: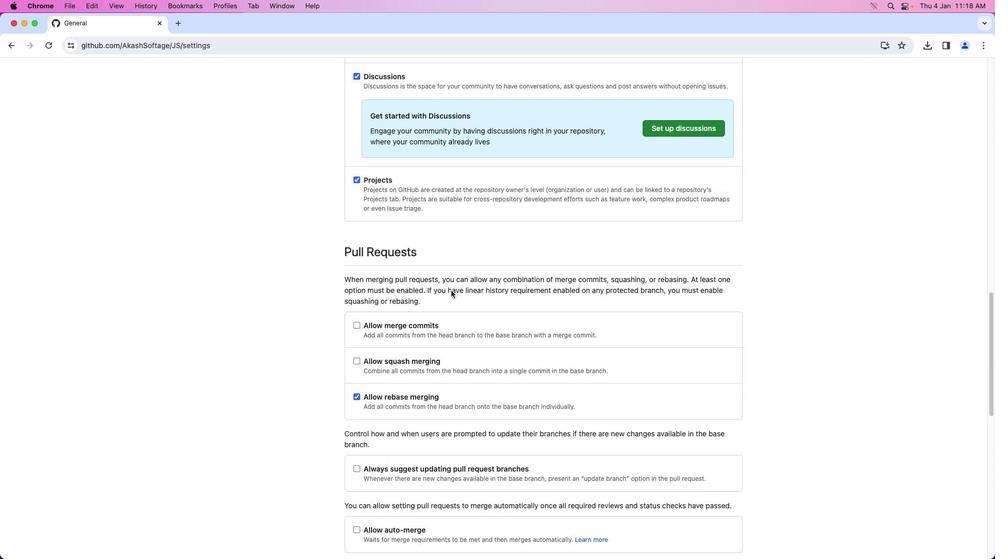 
Action: Mouse scrolled (451, 290) with delta (0, 0)
Screenshot: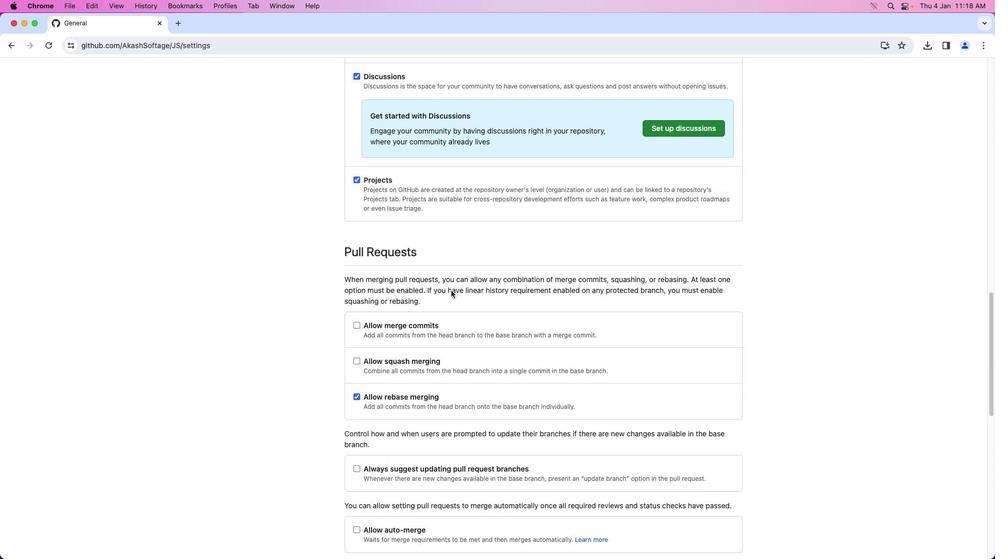 
Action: Mouse scrolled (451, 290) with delta (0, -1)
Screenshot: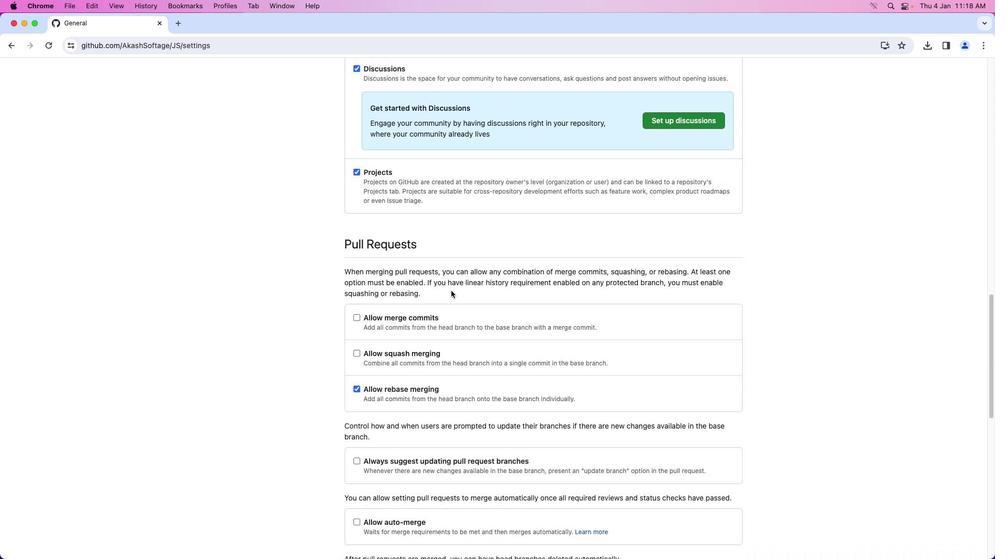 
Action: Mouse moved to (451, 290)
Screenshot: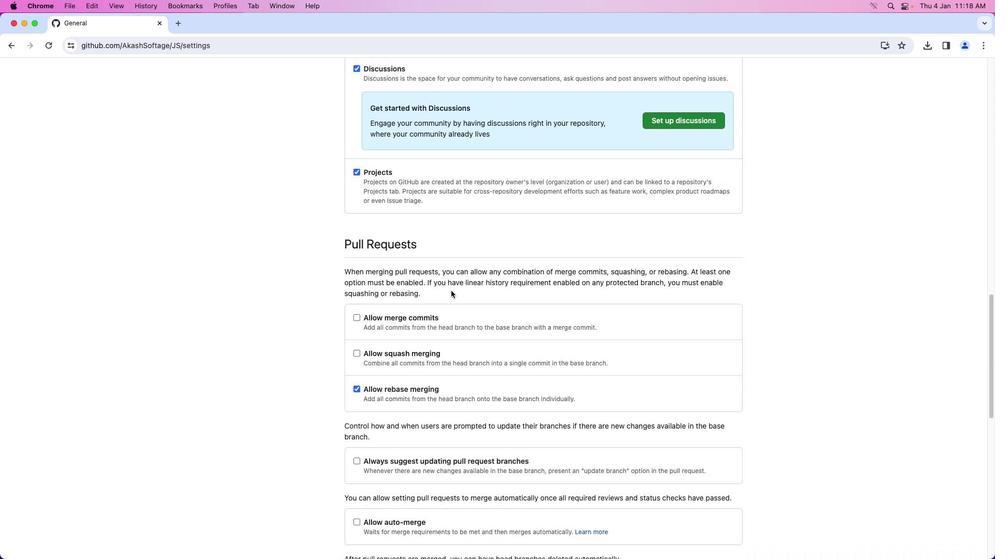 
Action: Mouse scrolled (451, 290) with delta (0, -1)
Screenshot: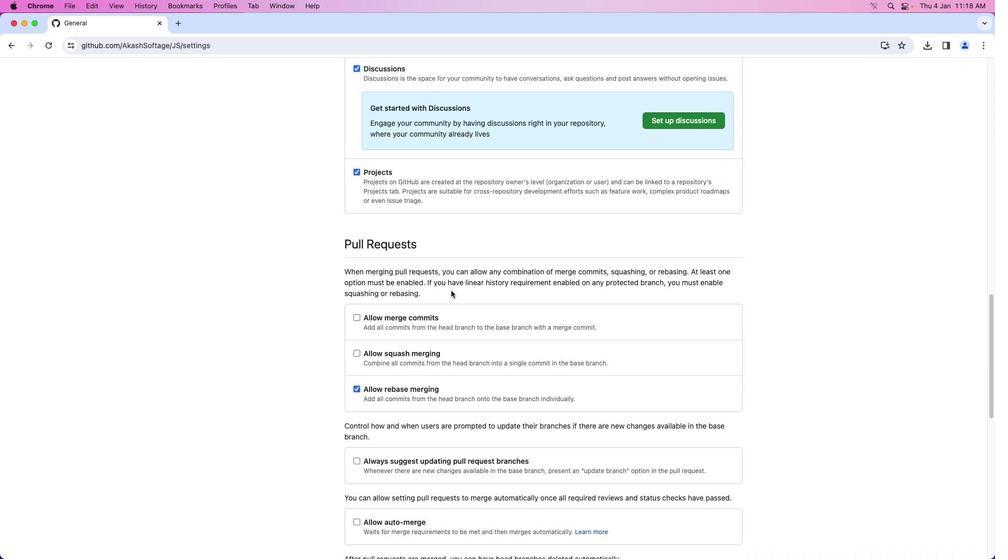
Action: Mouse moved to (358, 317)
Screenshot: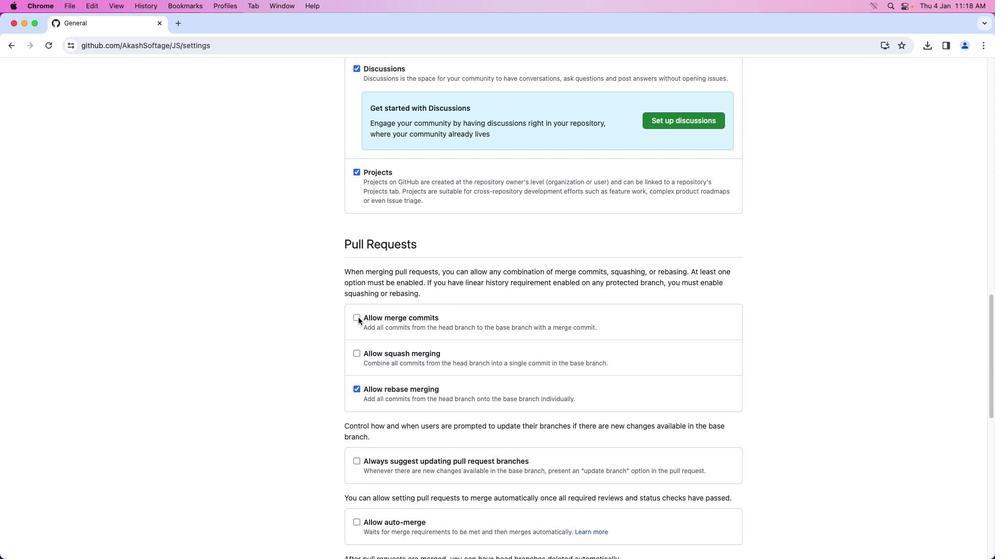 
Action: Mouse pressed left at (358, 317)
Screenshot: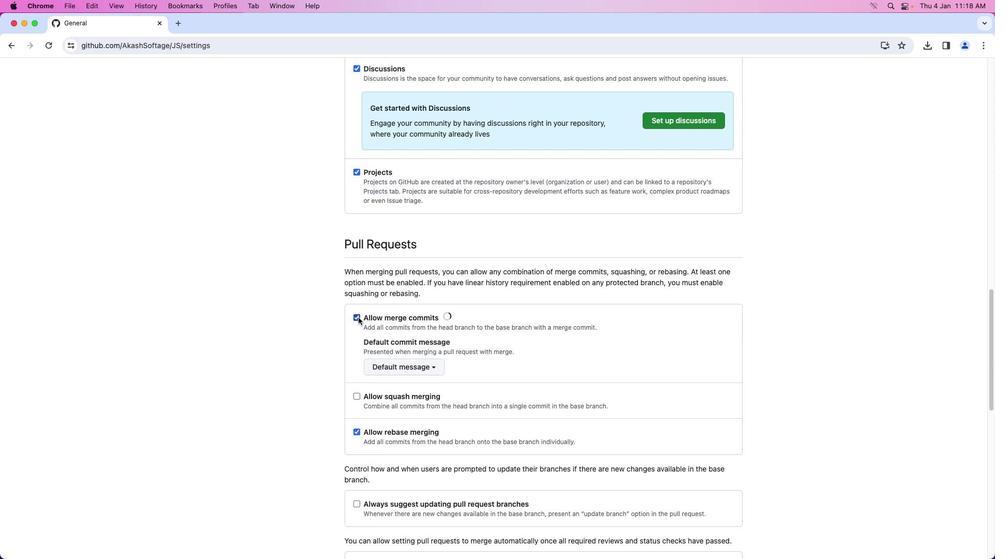 
Action: Mouse moved to (407, 368)
Screenshot: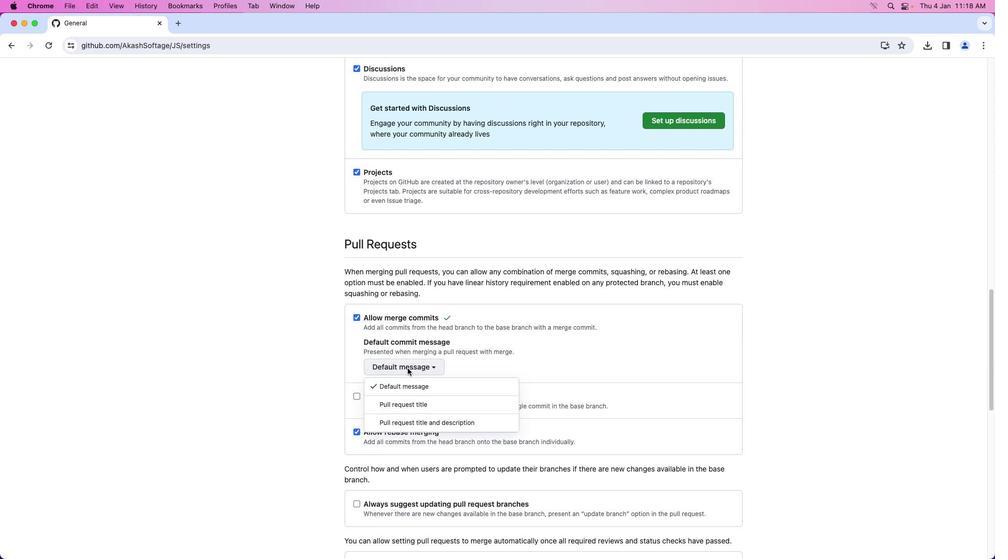 
Action: Mouse pressed left at (407, 368)
Screenshot: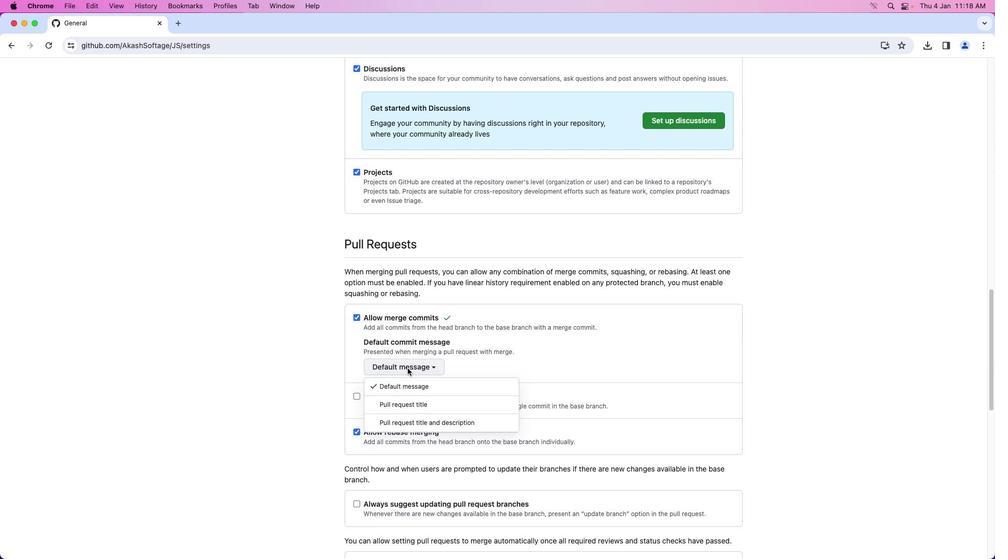 
Action: Mouse moved to (430, 402)
Screenshot: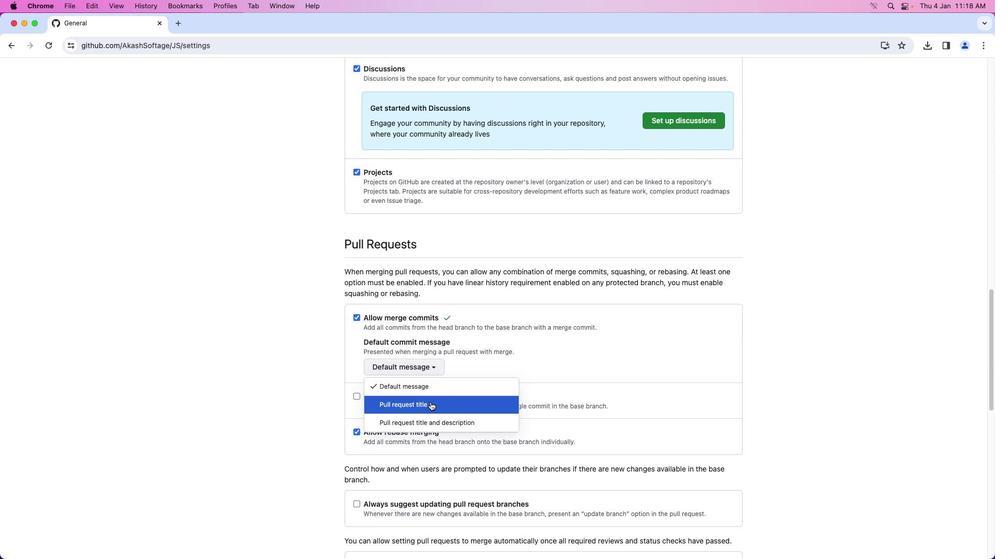 
Action: Mouse pressed left at (430, 402)
Screenshot: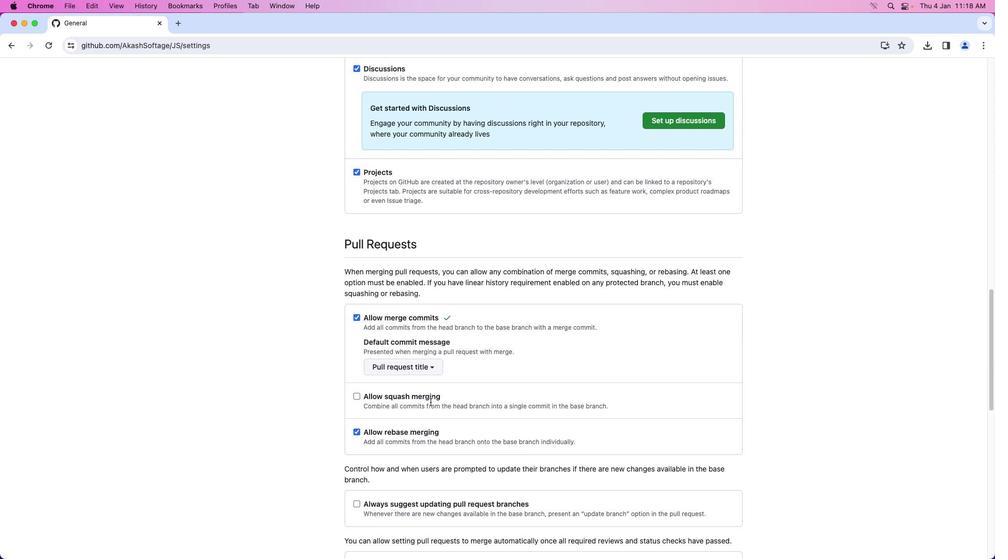 
Action: Mouse moved to (579, 348)
Screenshot: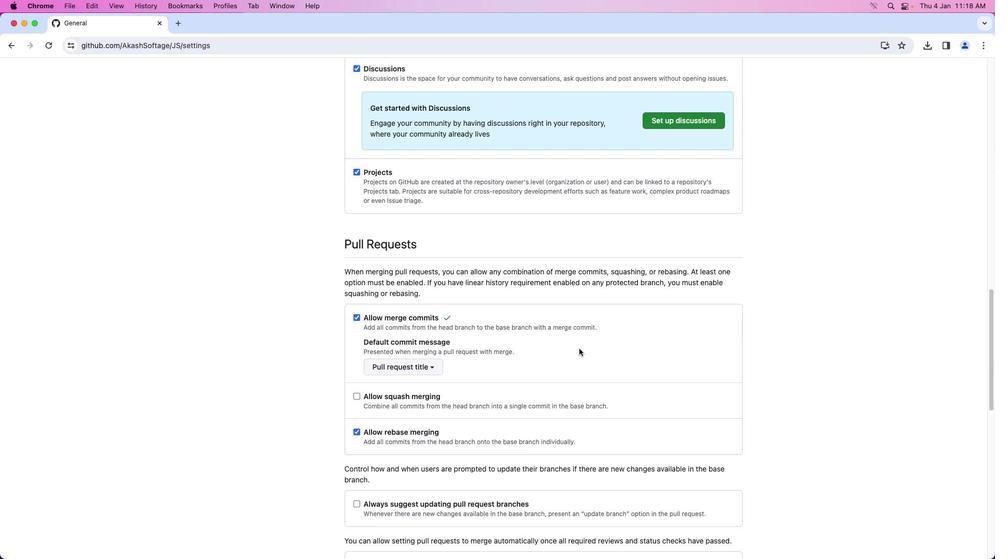 
Action: Mouse pressed left at (579, 348)
Screenshot: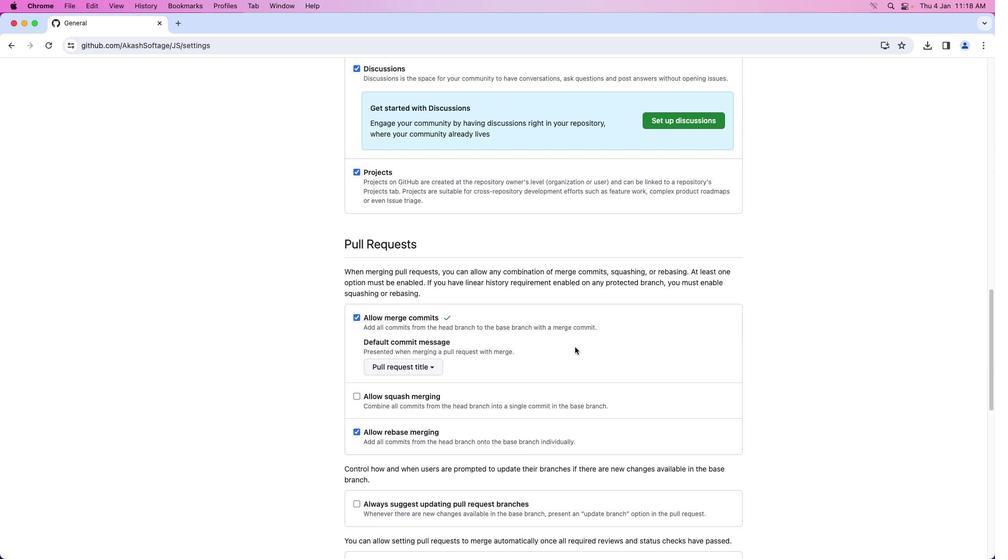 
Action: Mouse moved to (572, 346)
Screenshot: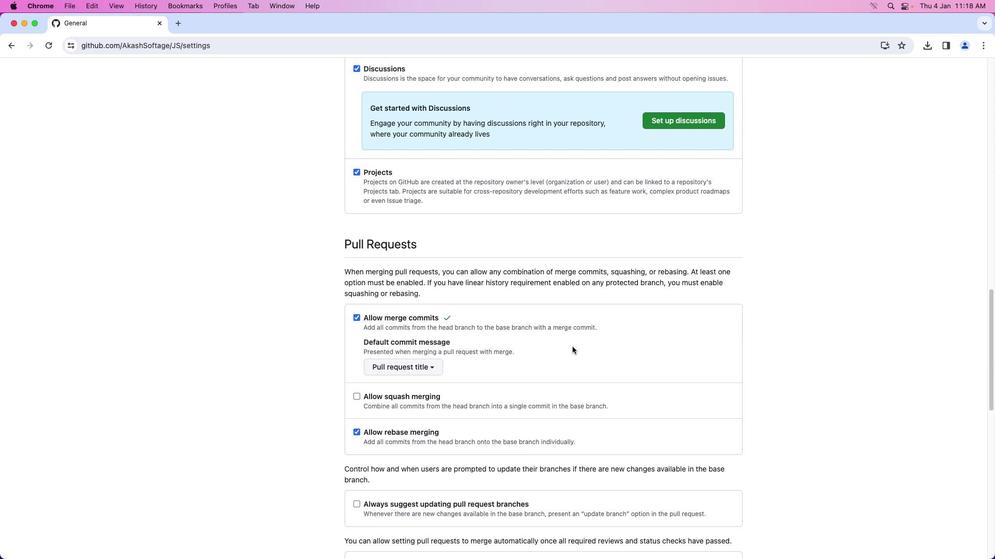 
